 Task: Look for space in Ono, Japan from 11th June, 2023 to 15th June, 2023 for 2 adults in price range Rs.7000 to Rs.16000. Place can be private room with 1  bedroom having 2 beds and 1 bathroom. Property type can be house, flat, guest house, hotel. Booking option can be shelf check-in. Required host language is English.
Action: Mouse moved to (474, 129)
Screenshot: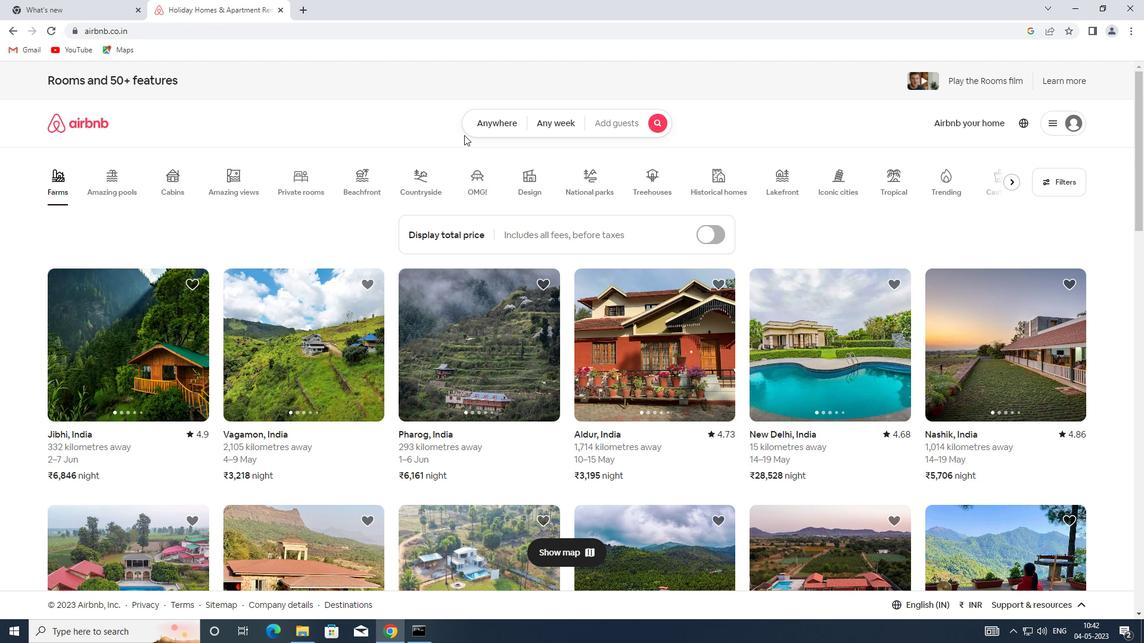 
Action: Mouse pressed left at (474, 129)
Screenshot: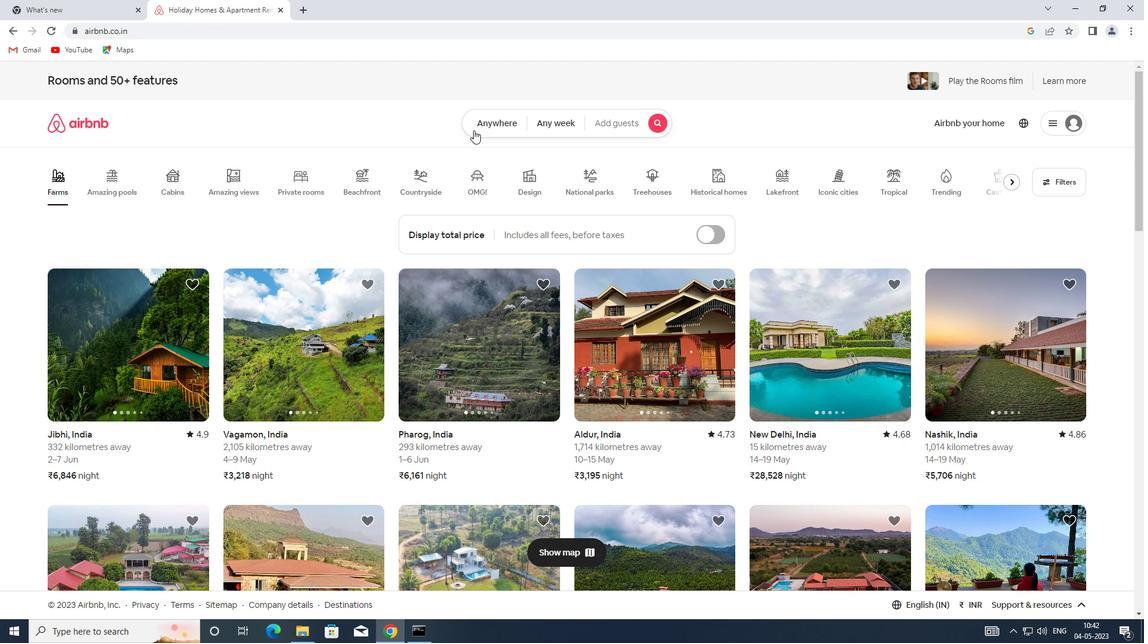 
Action: Mouse moved to (440, 167)
Screenshot: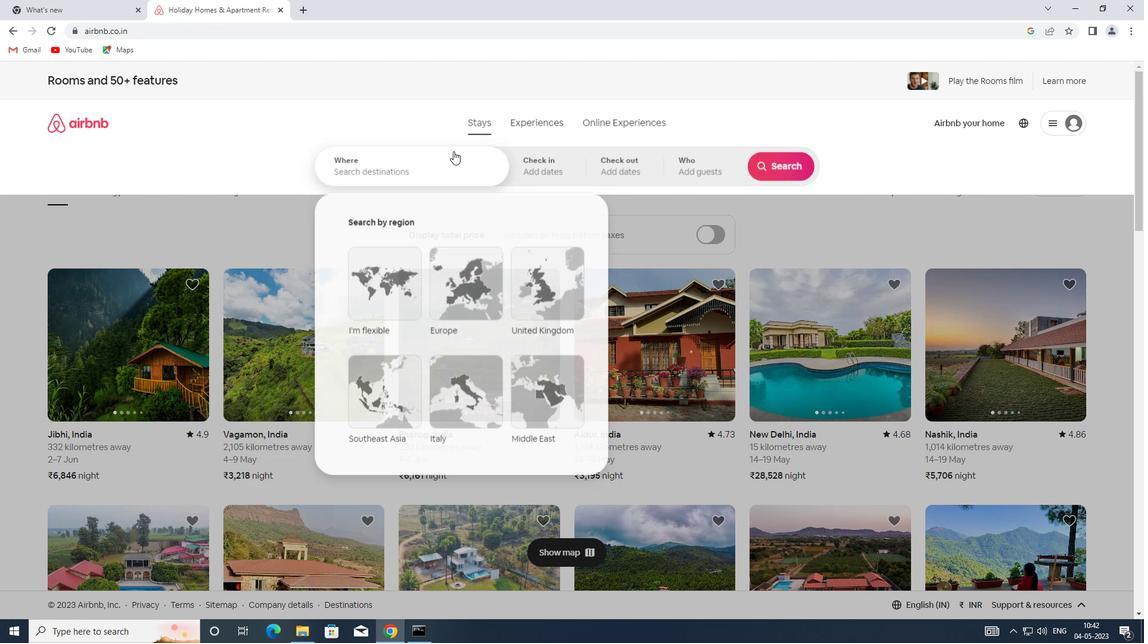 
Action: Mouse pressed left at (440, 167)
Screenshot: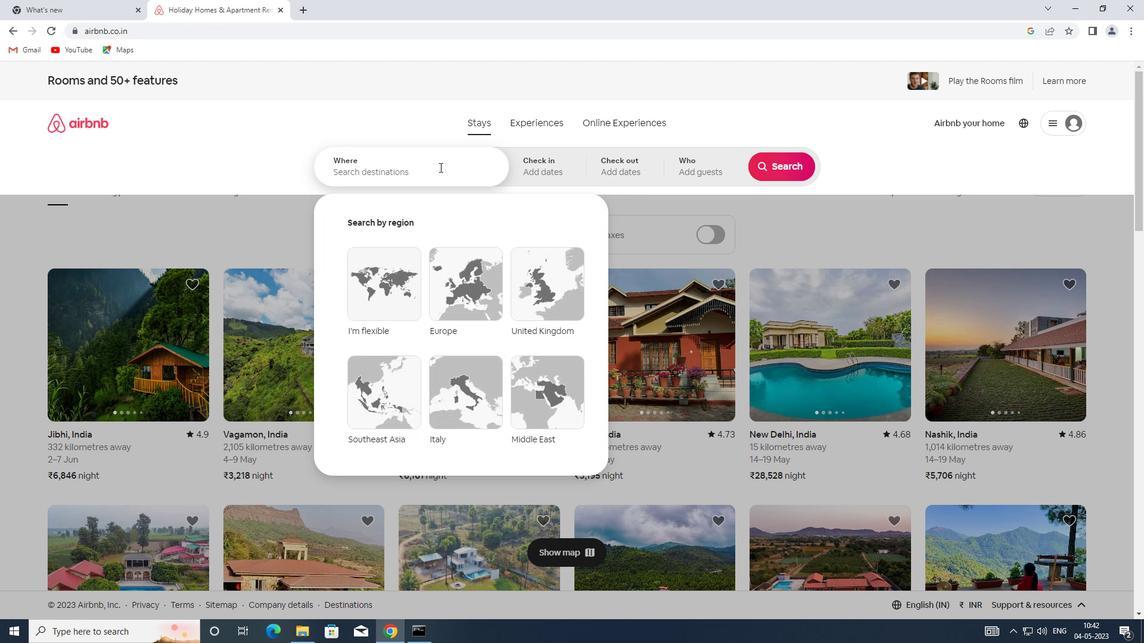 
Action: Key pressed <Key.shift>ONO,<Key.shift>JAPAN
Screenshot: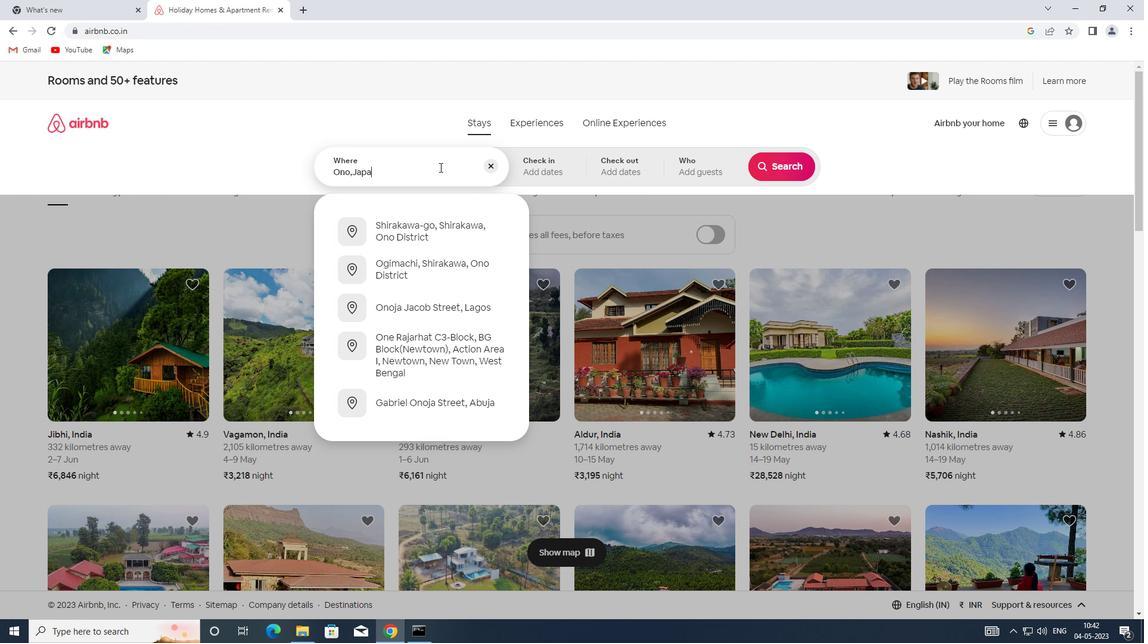 
Action: Mouse moved to (521, 160)
Screenshot: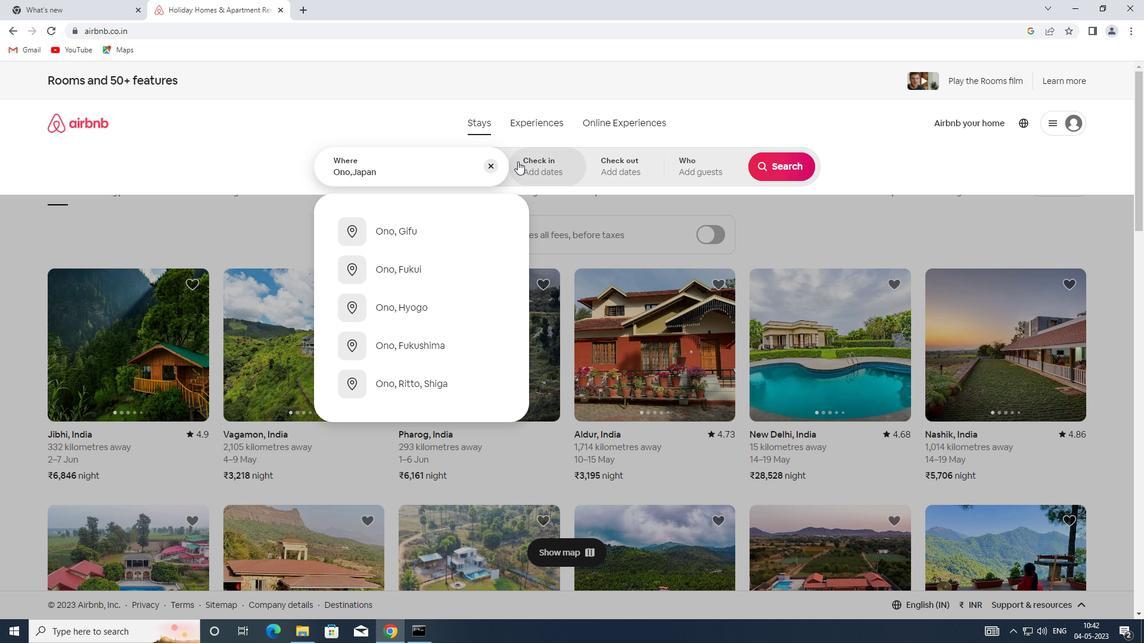 
Action: Mouse pressed left at (521, 160)
Screenshot: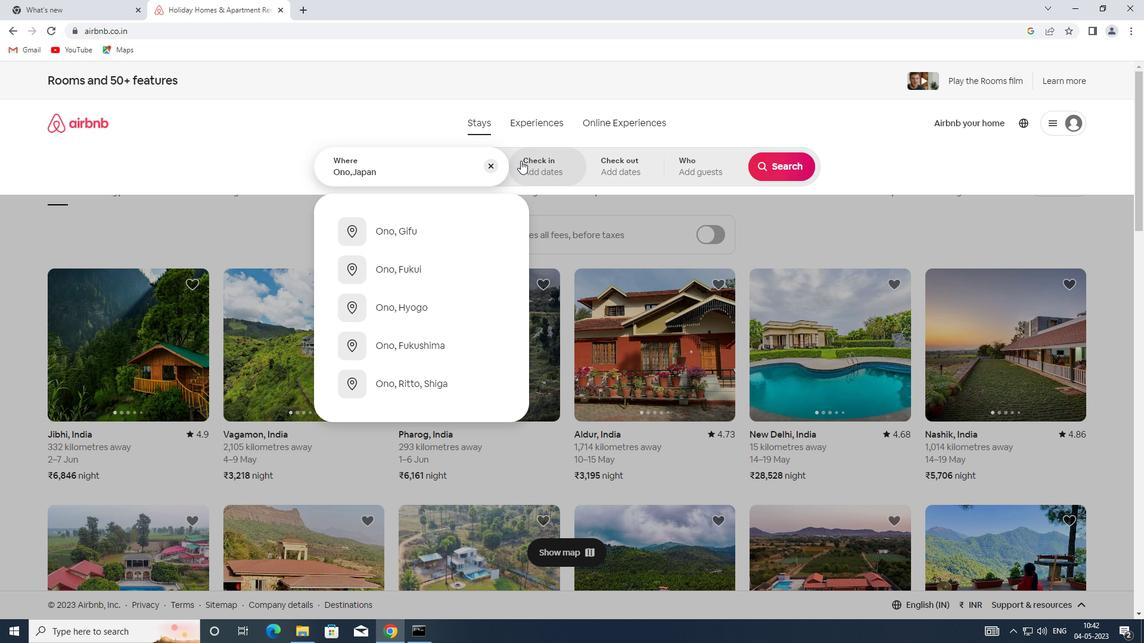 
Action: Mouse moved to (602, 369)
Screenshot: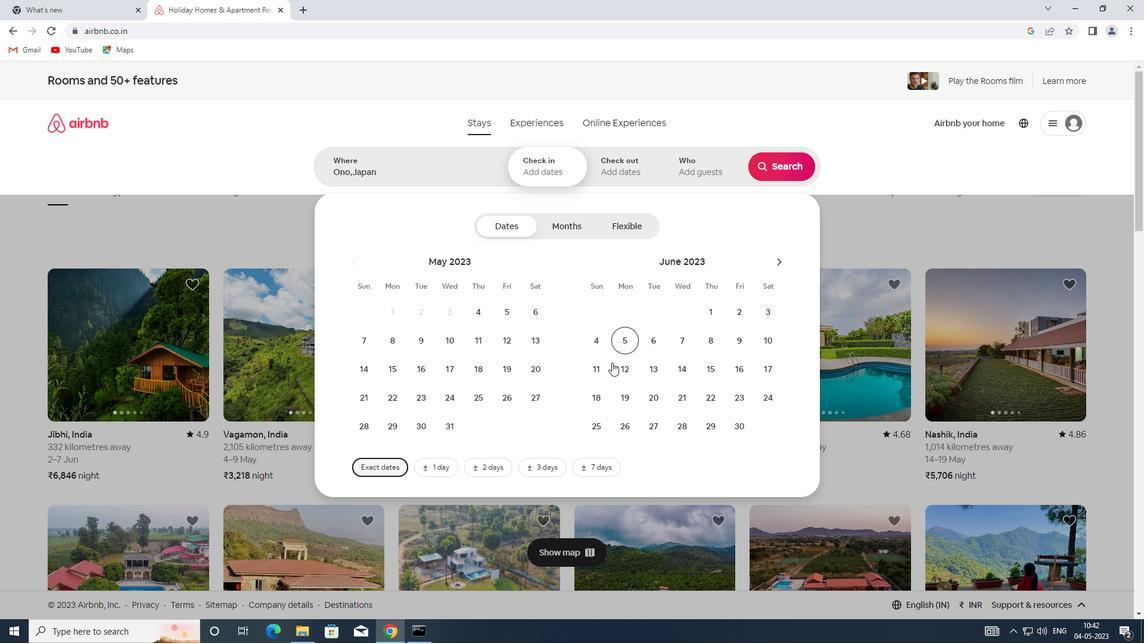 
Action: Mouse pressed left at (602, 369)
Screenshot: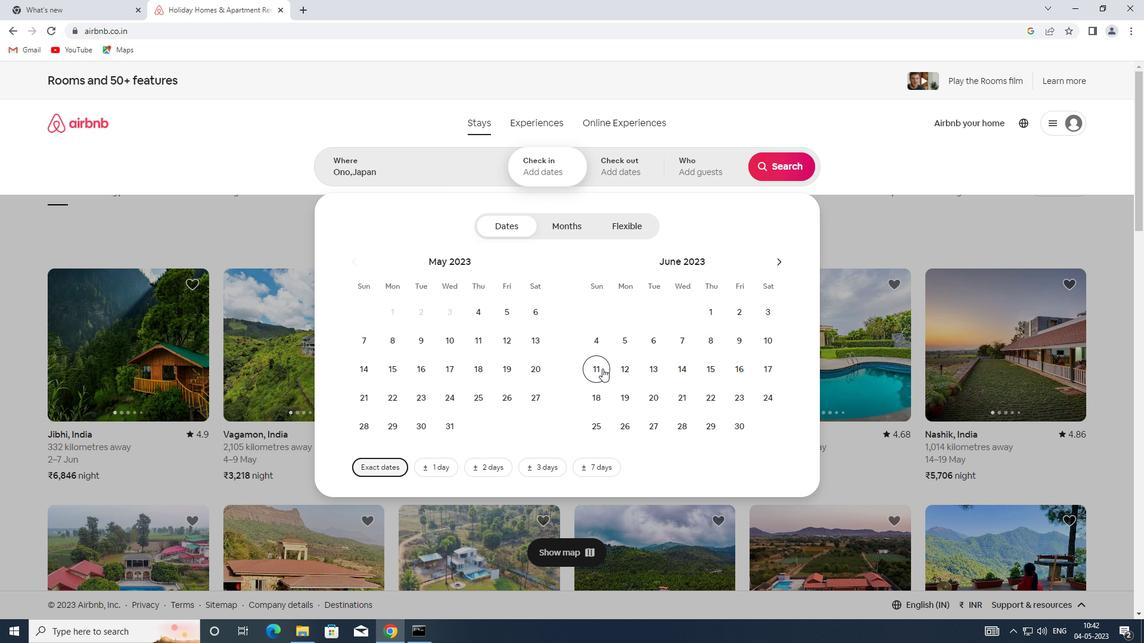 
Action: Mouse moved to (708, 363)
Screenshot: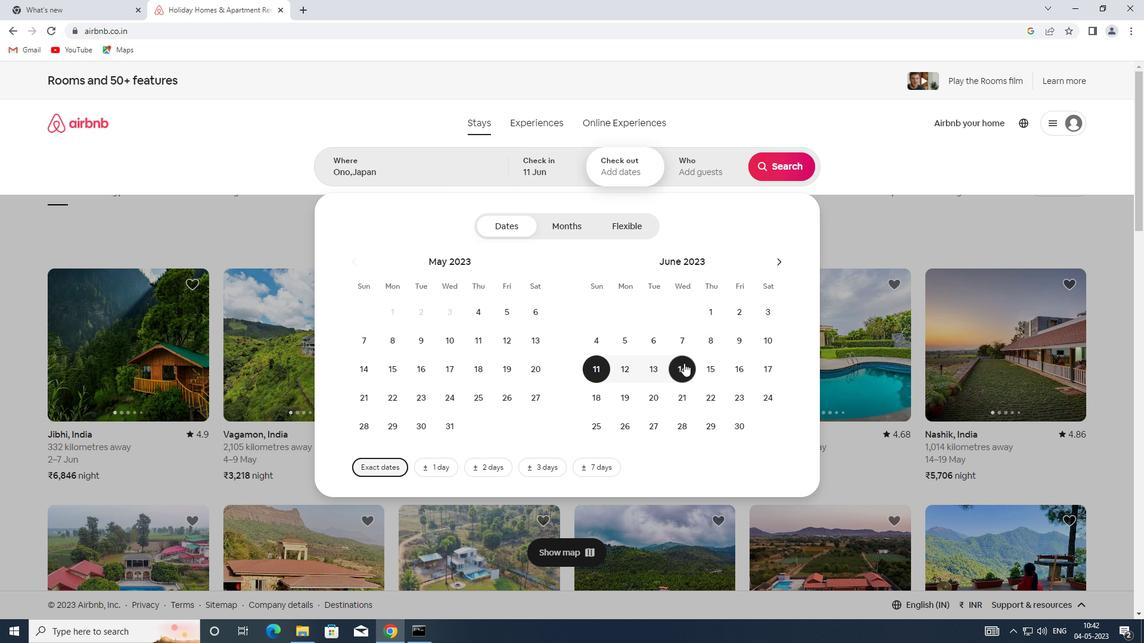 
Action: Mouse pressed left at (708, 363)
Screenshot: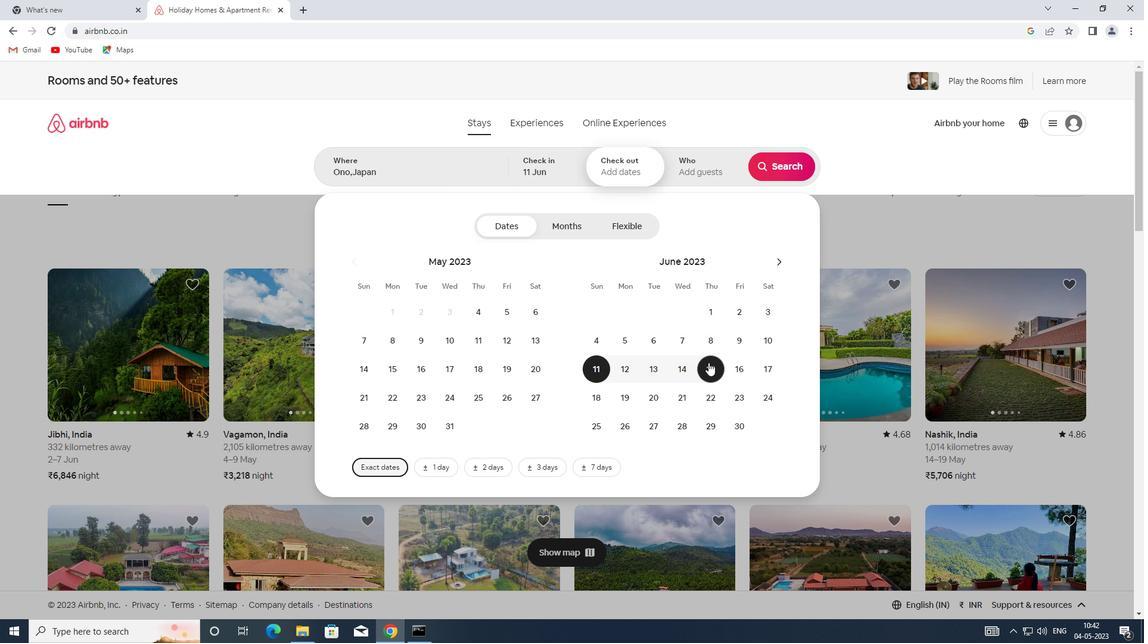 
Action: Mouse moved to (726, 179)
Screenshot: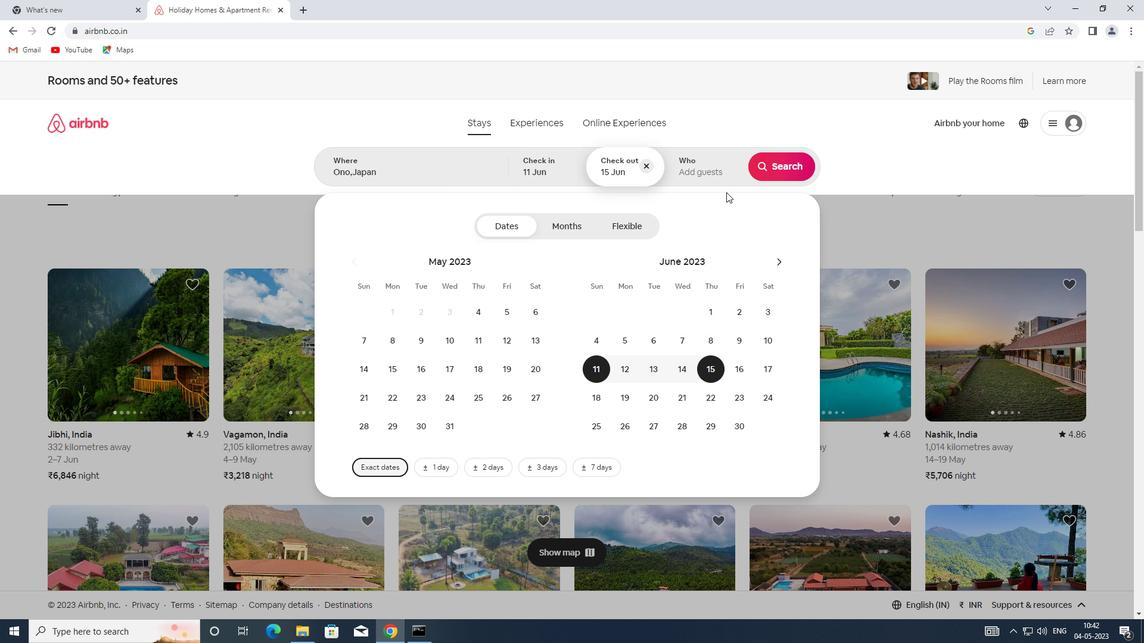 
Action: Mouse pressed left at (726, 179)
Screenshot: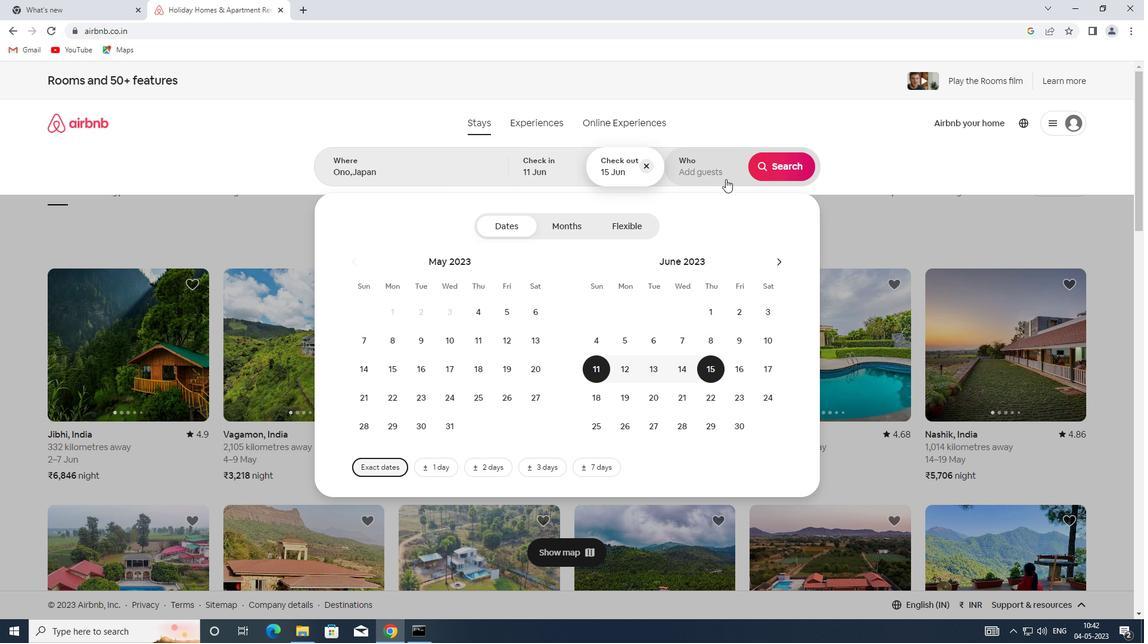 
Action: Mouse moved to (782, 233)
Screenshot: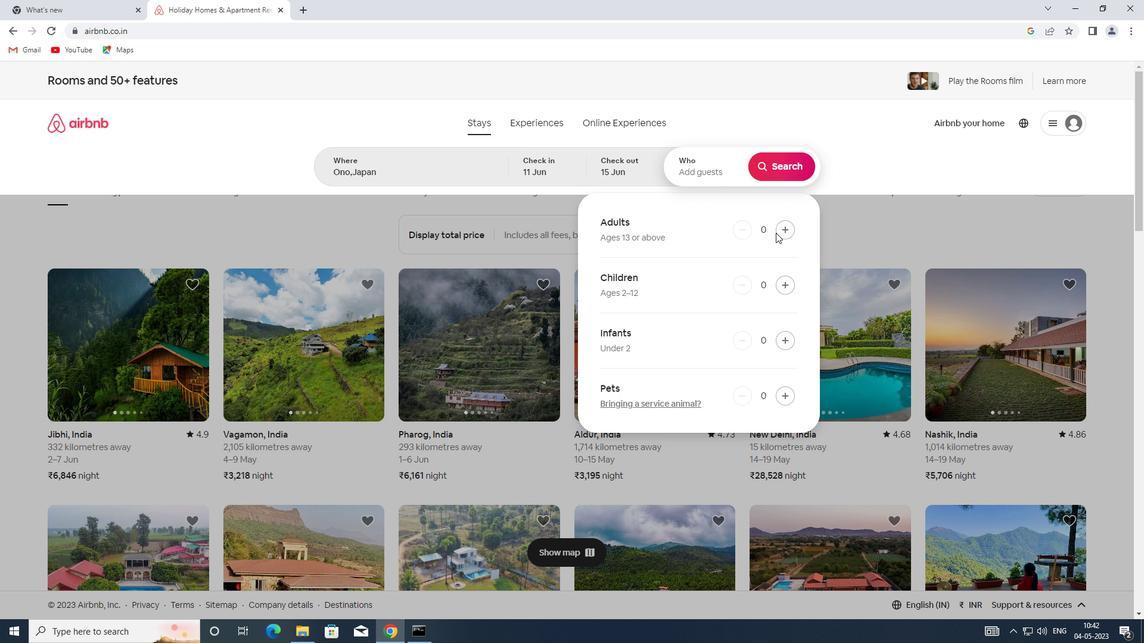
Action: Mouse pressed left at (782, 233)
Screenshot: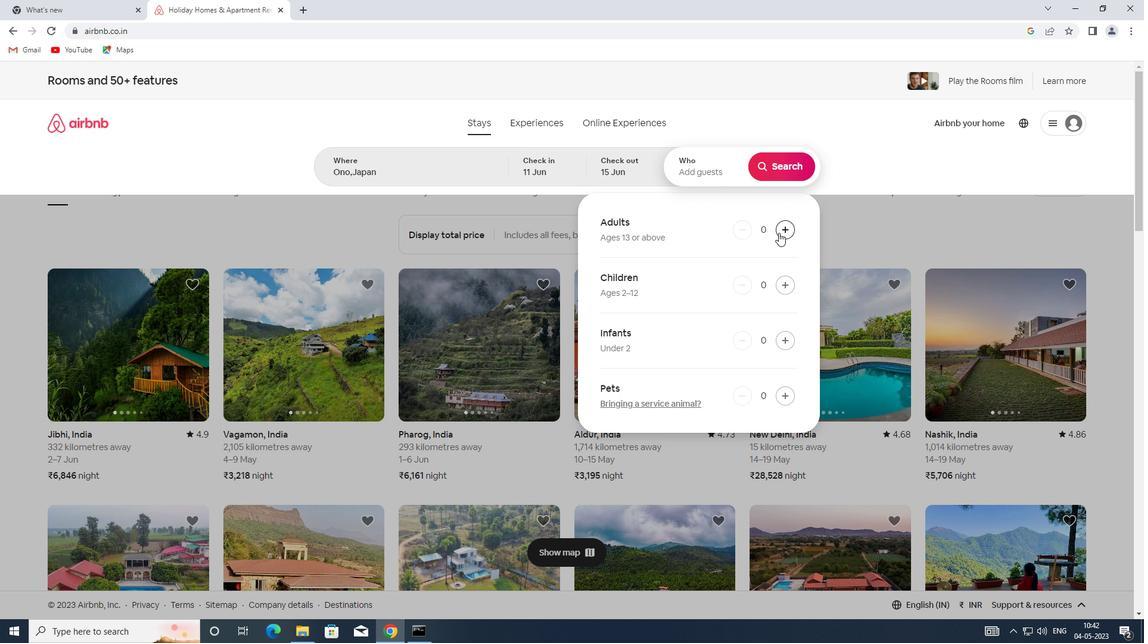
Action: Mouse pressed left at (782, 233)
Screenshot: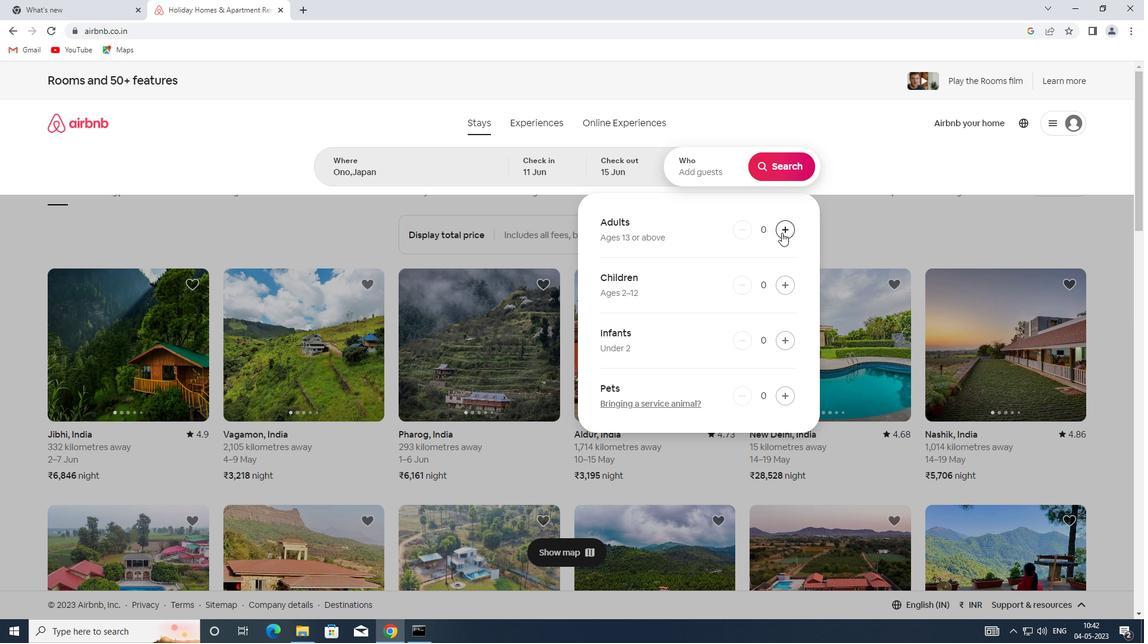 
Action: Mouse moved to (791, 170)
Screenshot: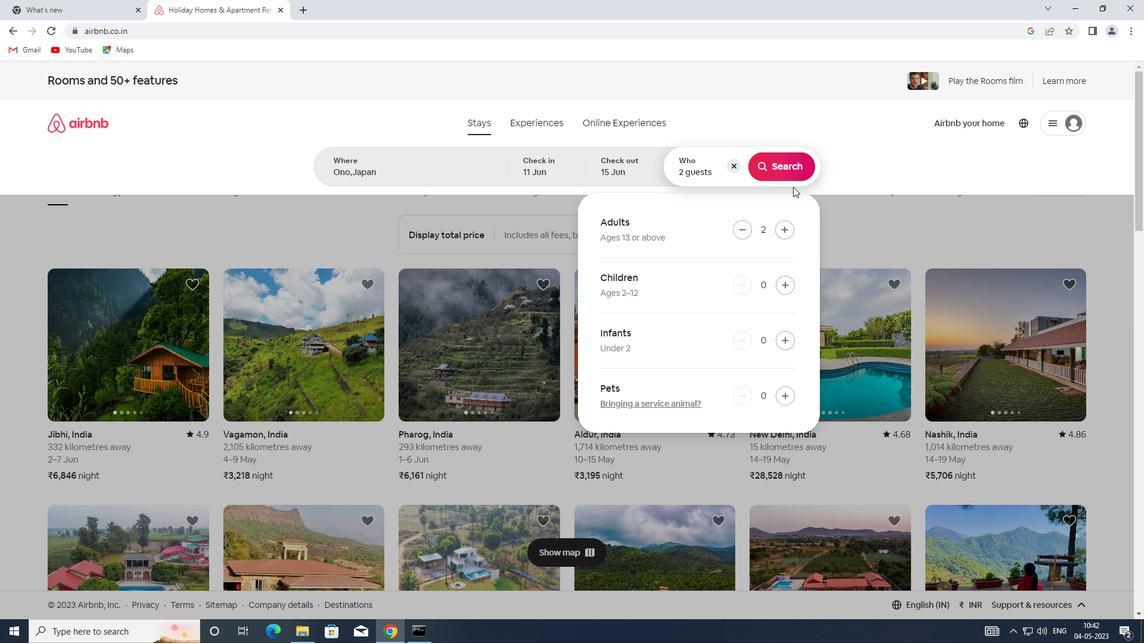 
Action: Mouse pressed left at (791, 170)
Screenshot: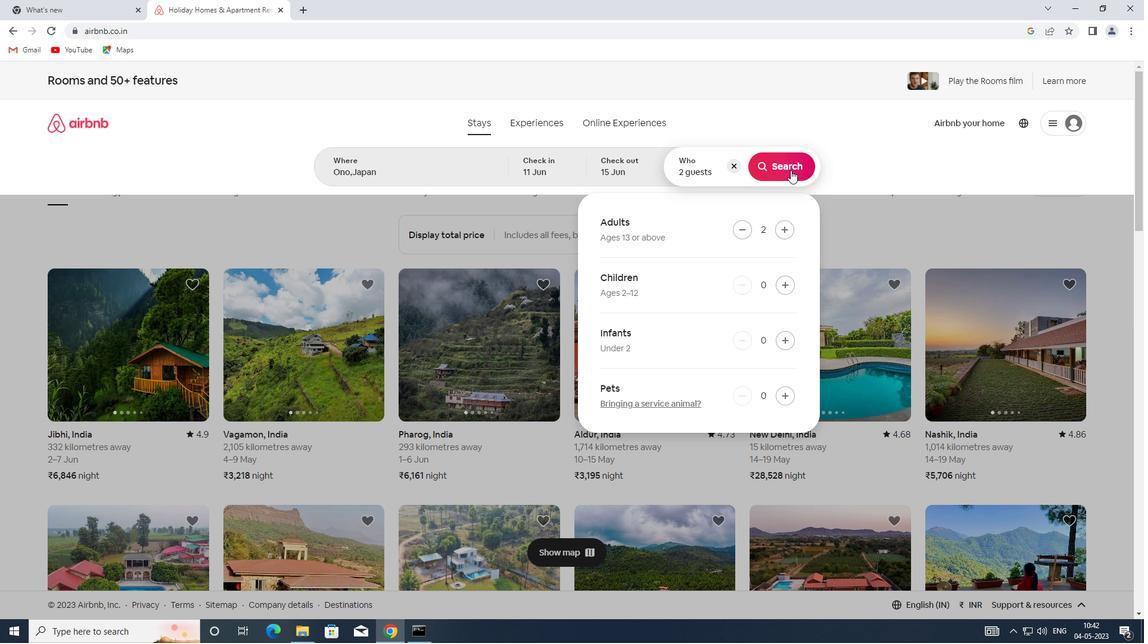 
Action: Mouse moved to (1100, 129)
Screenshot: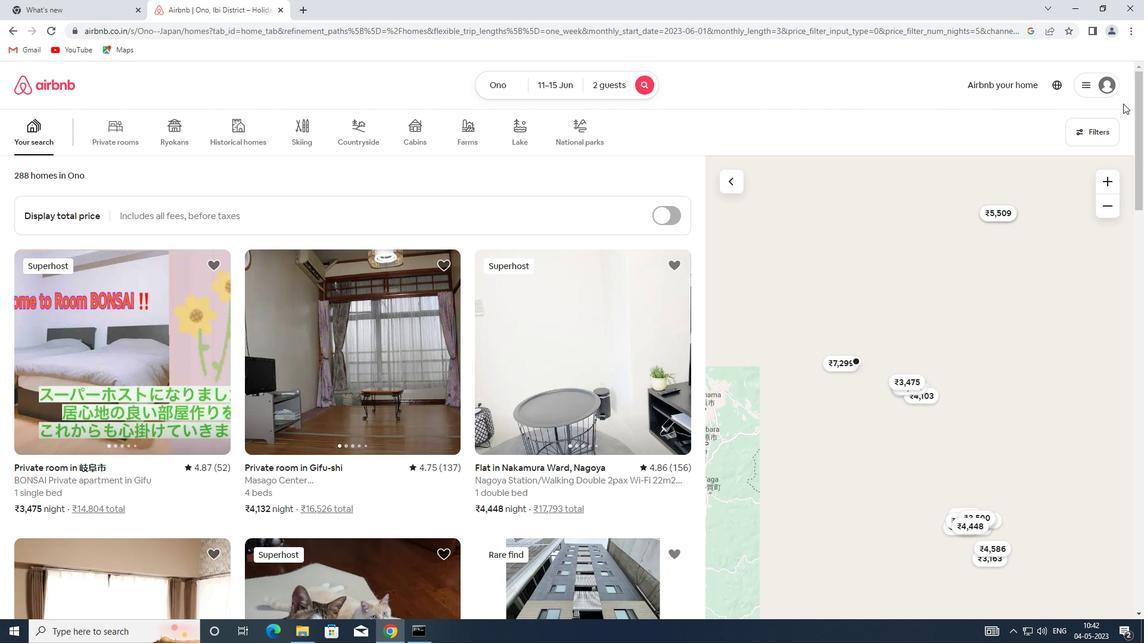 
Action: Mouse pressed left at (1100, 129)
Screenshot: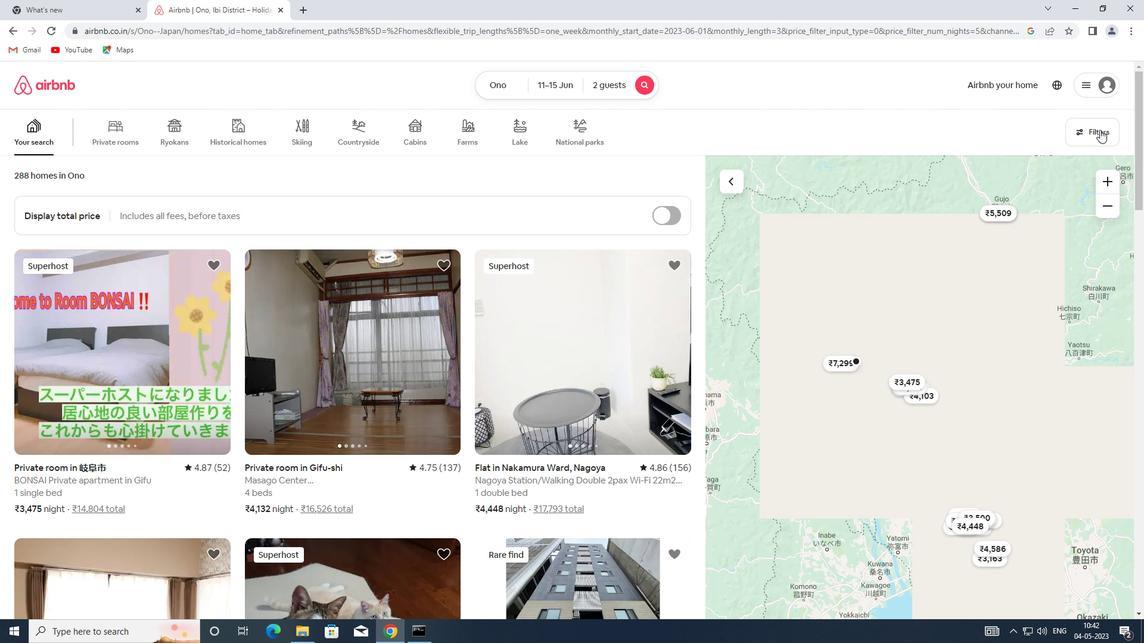 
Action: Mouse moved to (419, 287)
Screenshot: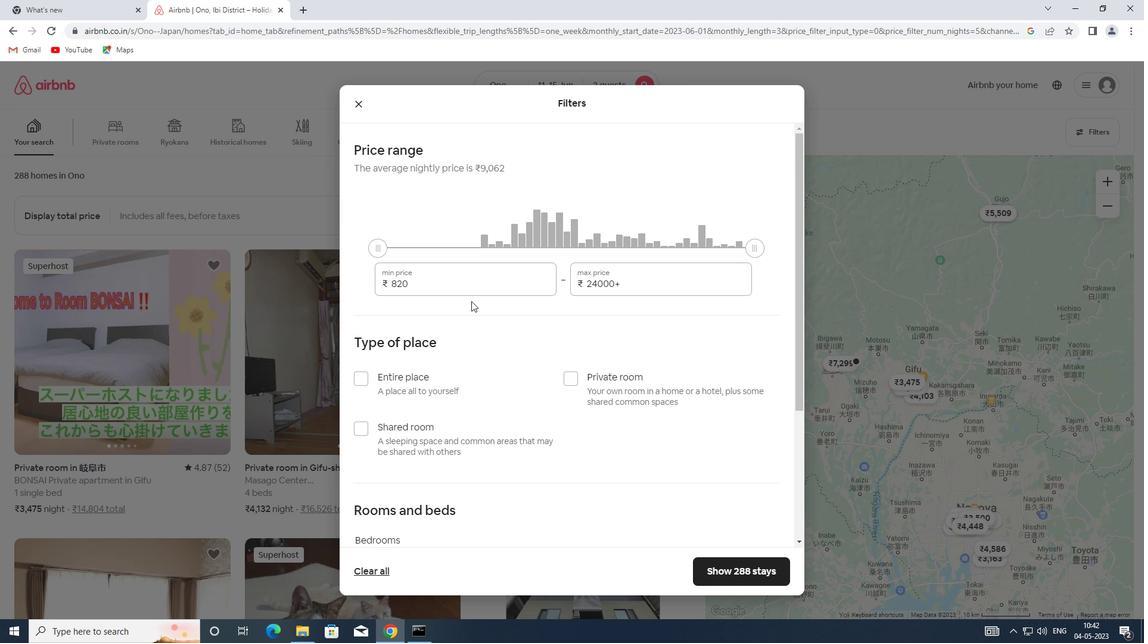 
Action: Mouse pressed left at (419, 287)
Screenshot: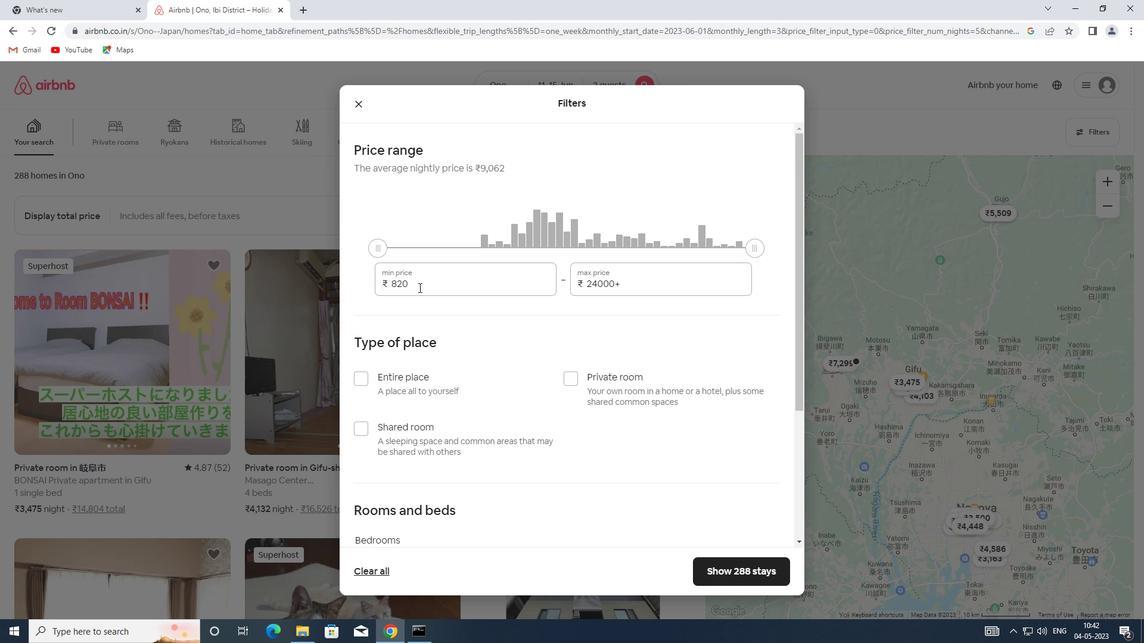 
Action: Mouse moved to (342, 284)
Screenshot: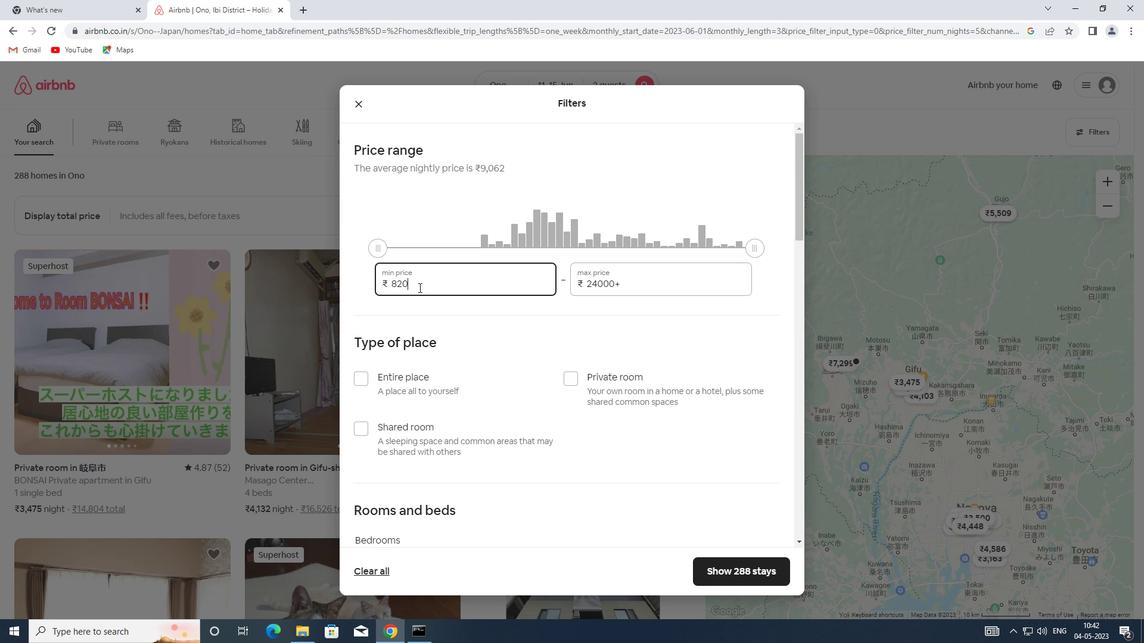 
Action: Key pressed 7000
Screenshot: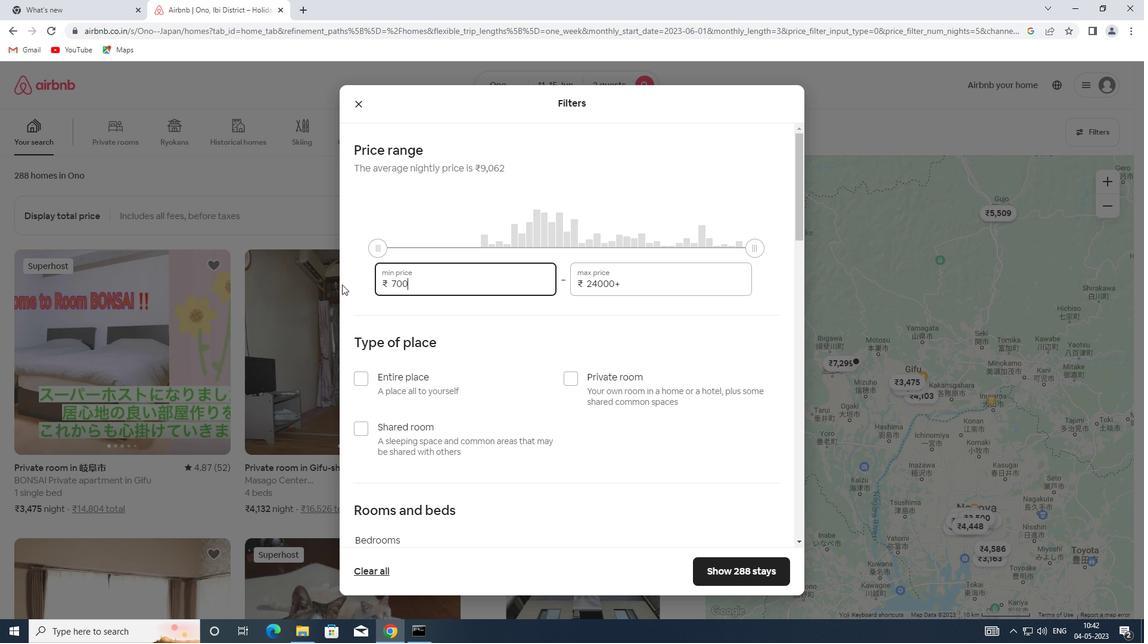 
Action: Mouse moved to (631, 282)
Screenshot: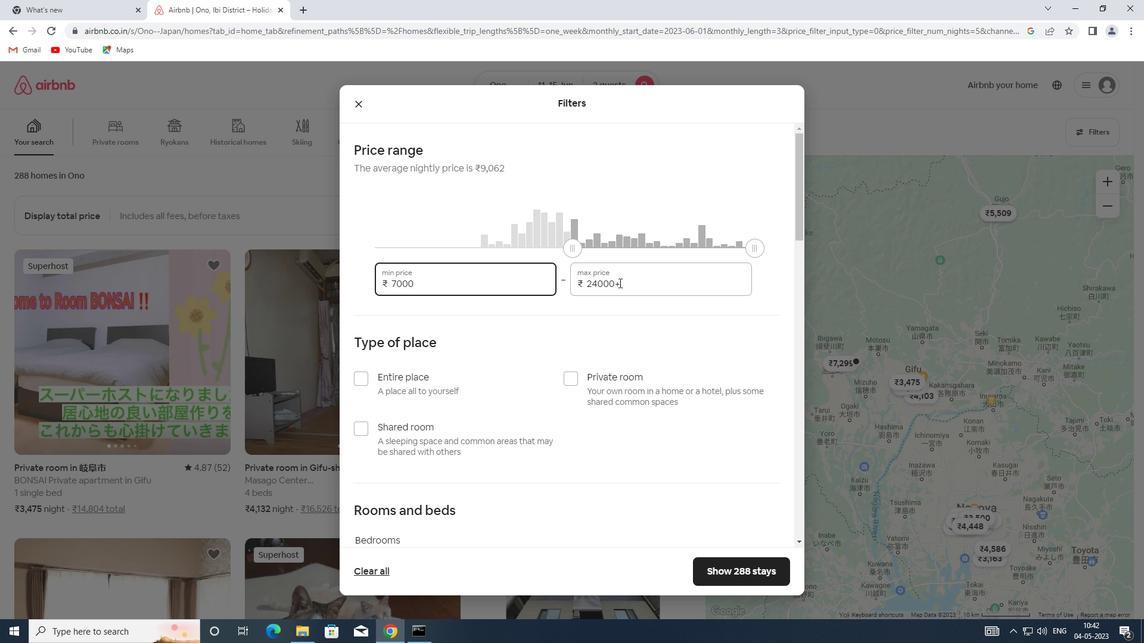 
Action: Mouse pressed left at (631, 282)
Screenshot: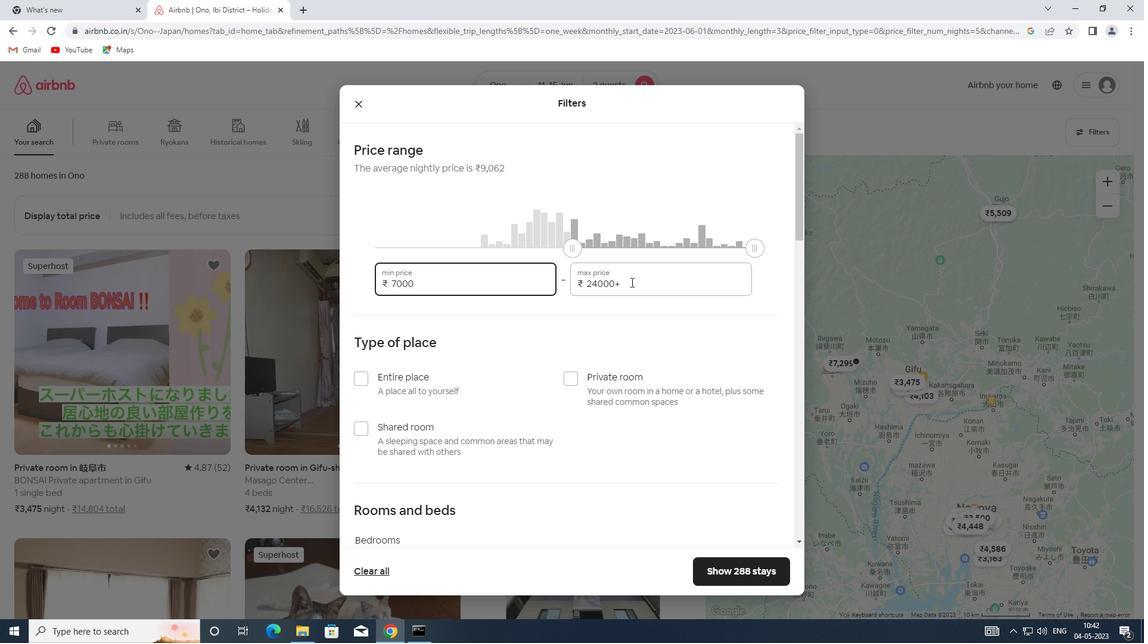 
Action: Mouse moved to (575, 286)
Screenshot: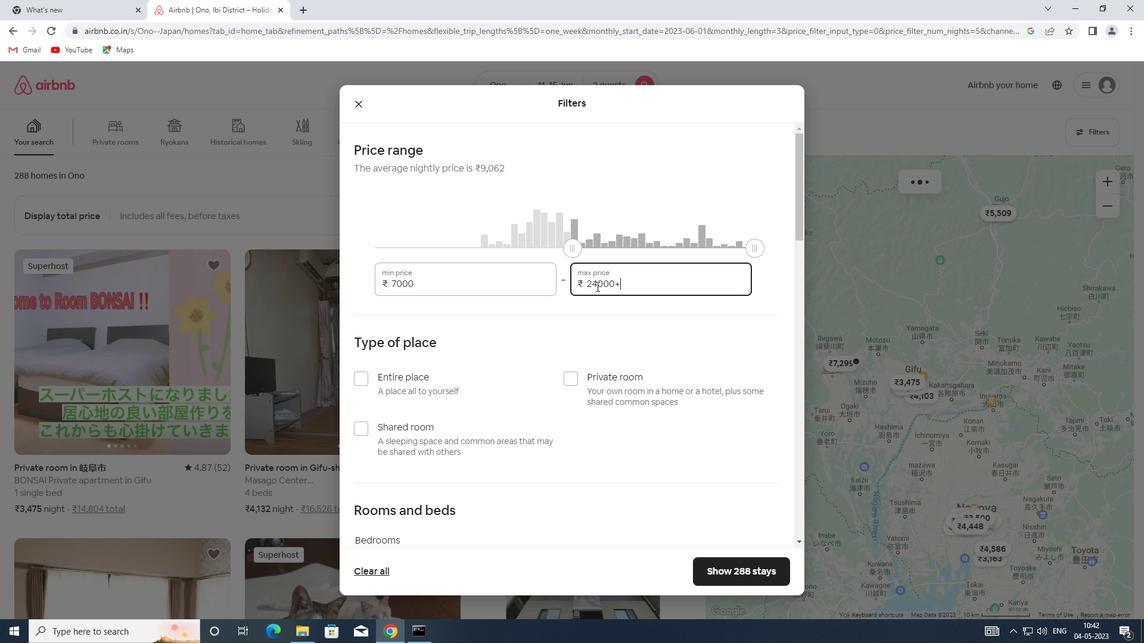 
Action: Key pressed 16
Screenshot: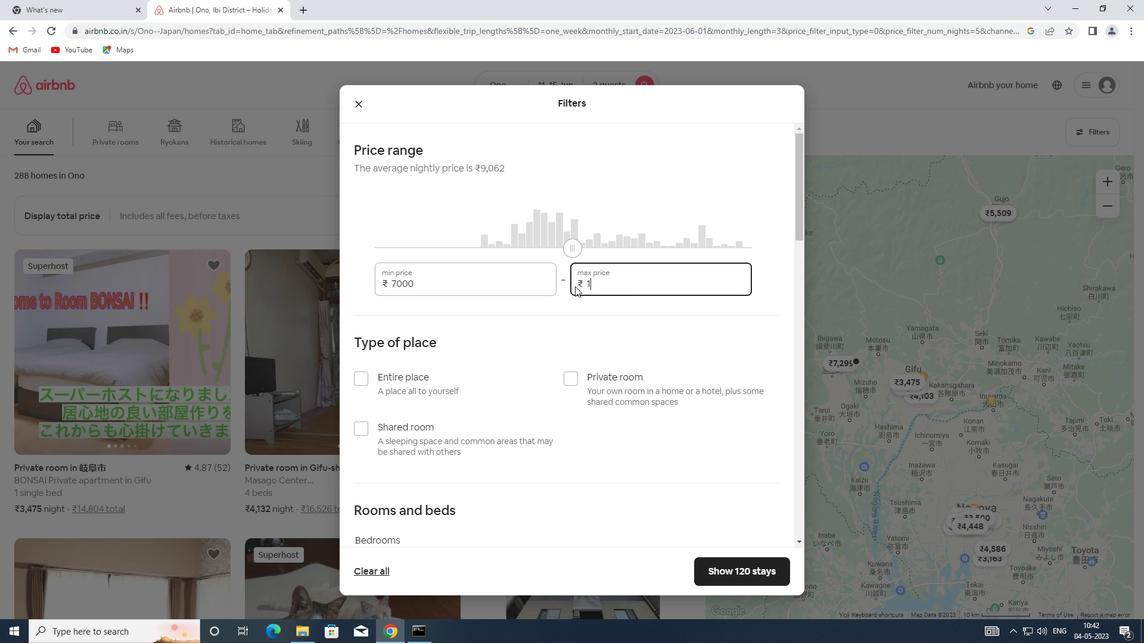 
Action: Mouse moved to (571, 287)
Screenshot: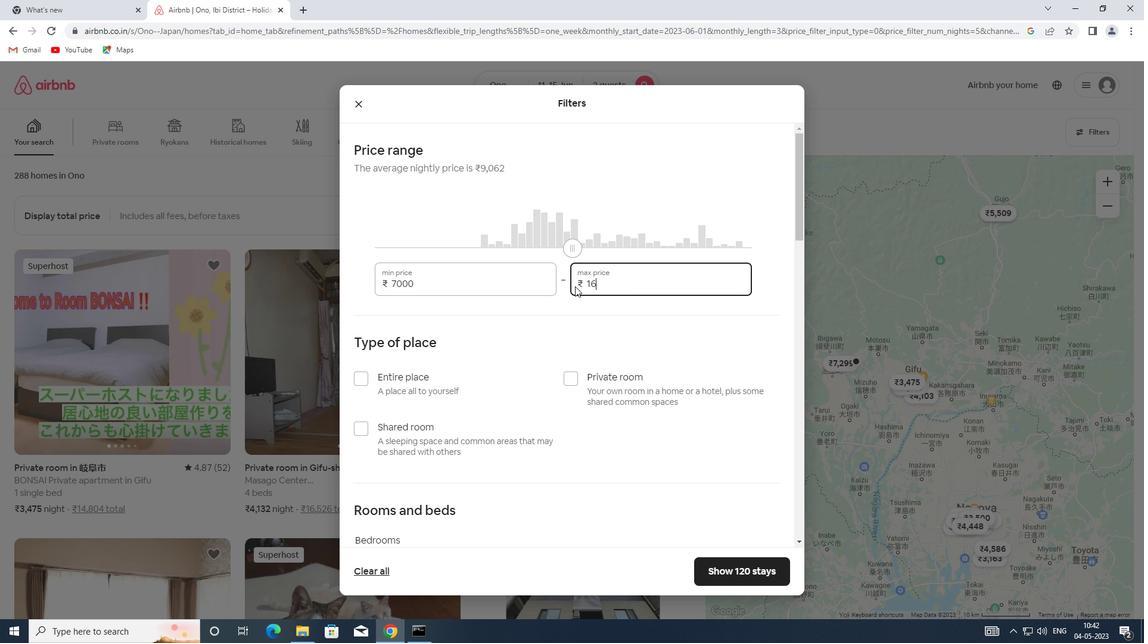
Action: Key pressed 000
Screenshot: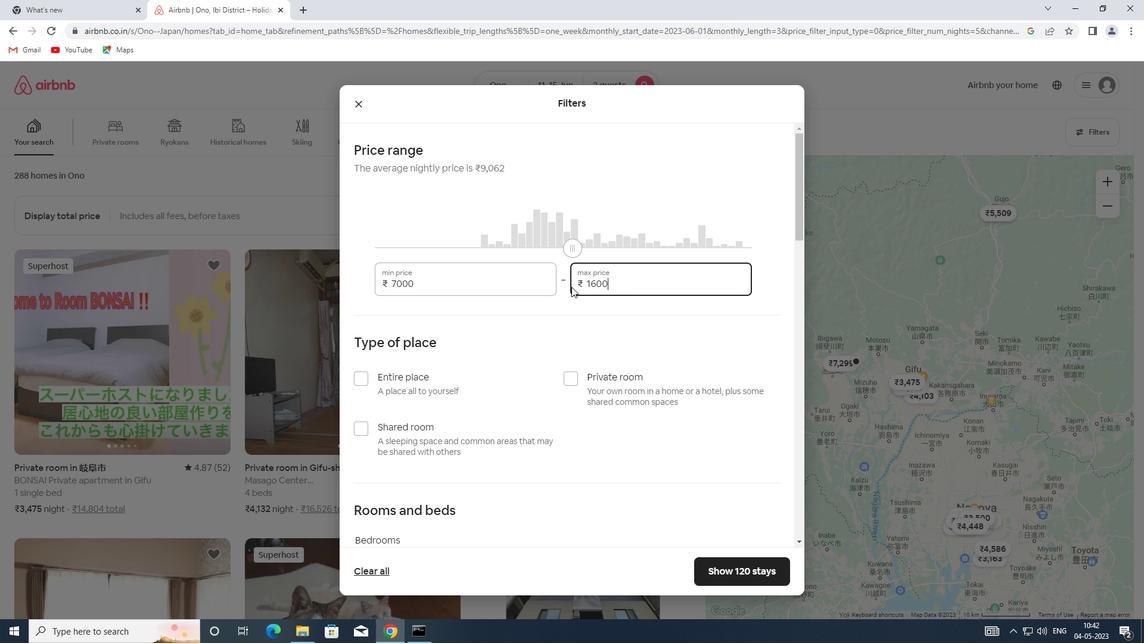 
Action: Mouse moved to (575, 380)
Screenshot: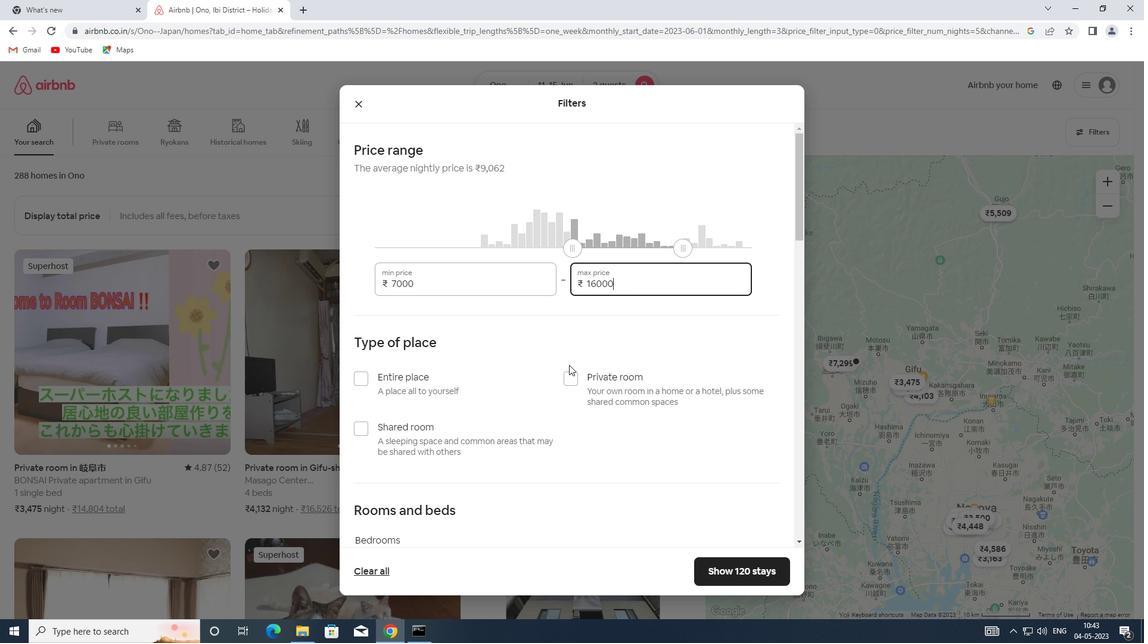 
Action: Mouse pressed left at (575, 380)
Screenshot: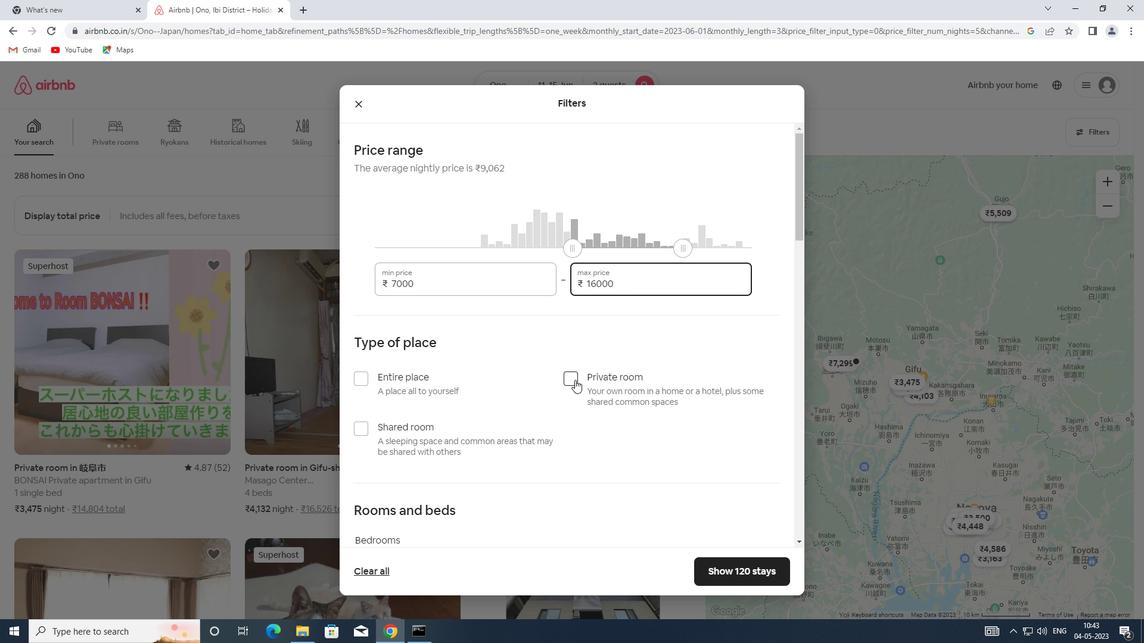 
Action: Mouse scrolled (575, 379) with delta (0, 0)
Screenshot: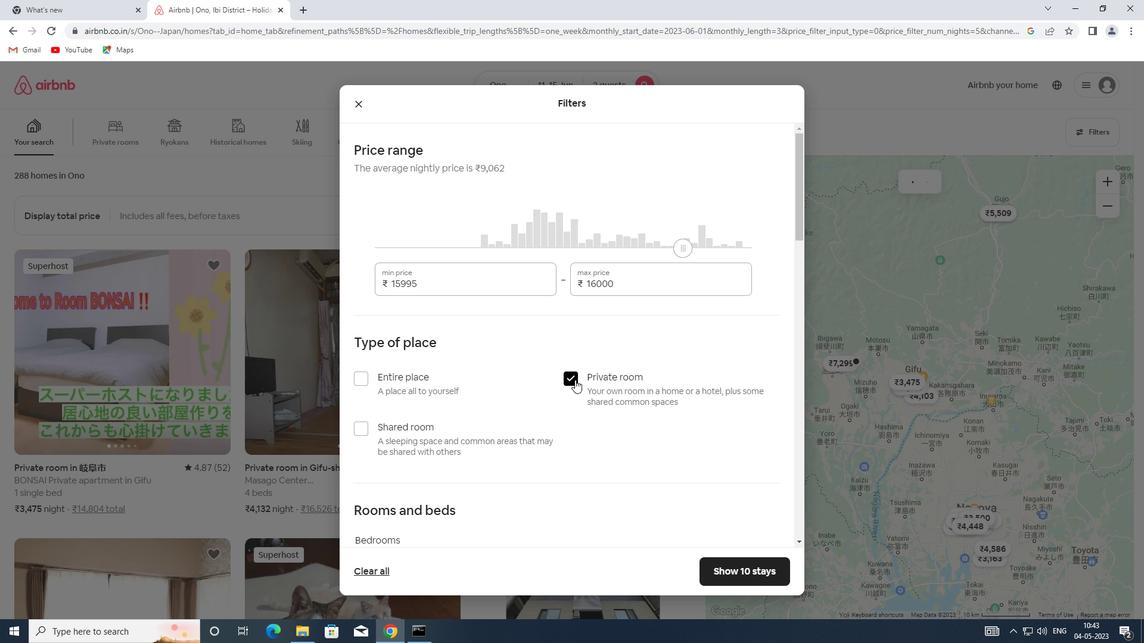 
Action: Mouse scrolled (575, 379) with delta (0, 0)
Screenshot: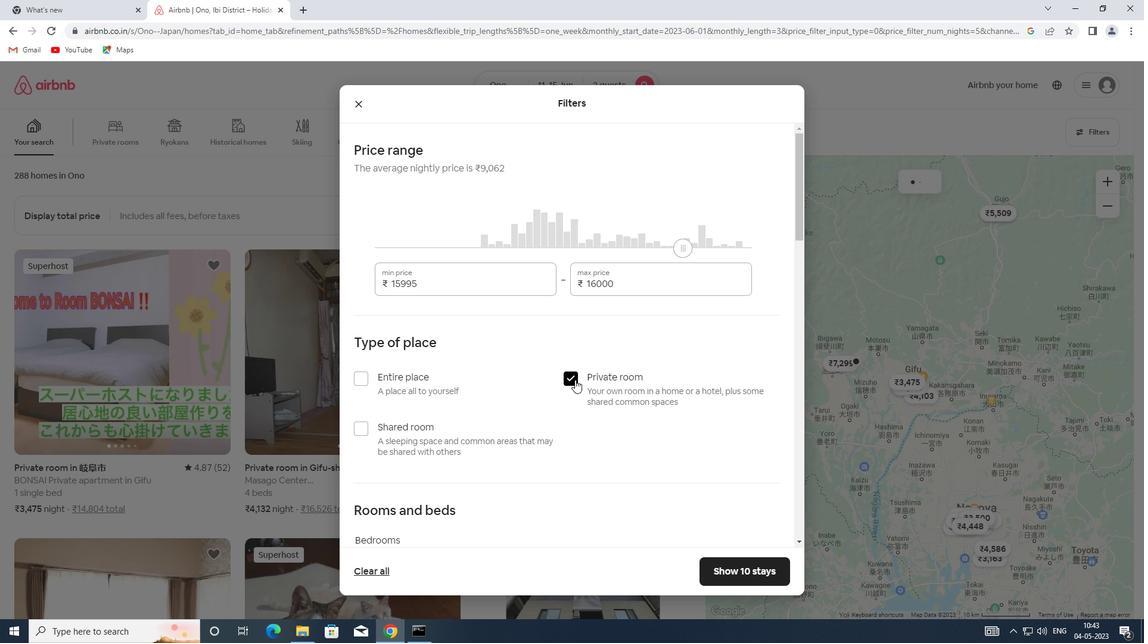 
Action: Mouse scrolled (575, 379) with delta (0, 0)
Screenshot: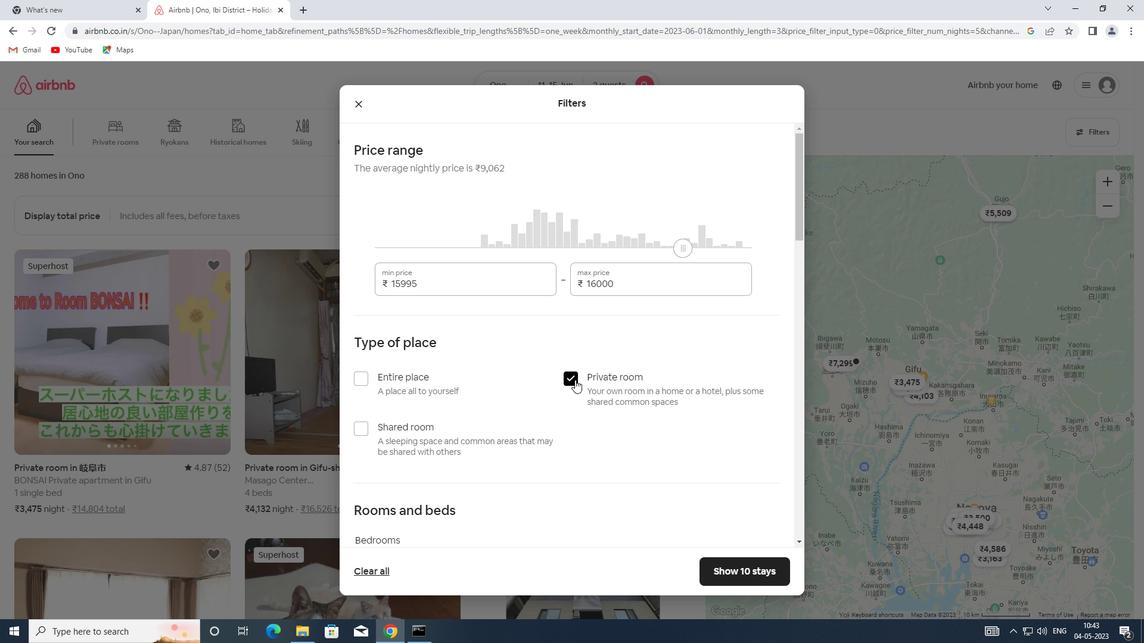 
Action: Mouse scrolled (575, 379) with delta (0, 0)
Screenshot: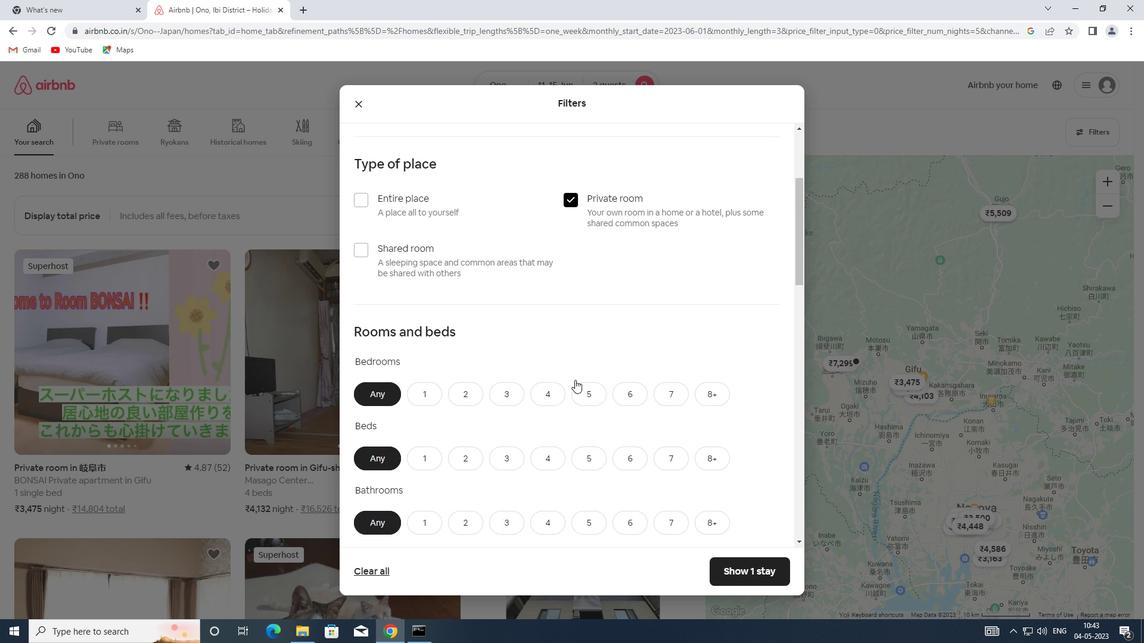 
Action: Mouse scrolled (575, 379) with delta (0, 0)
Screenshot: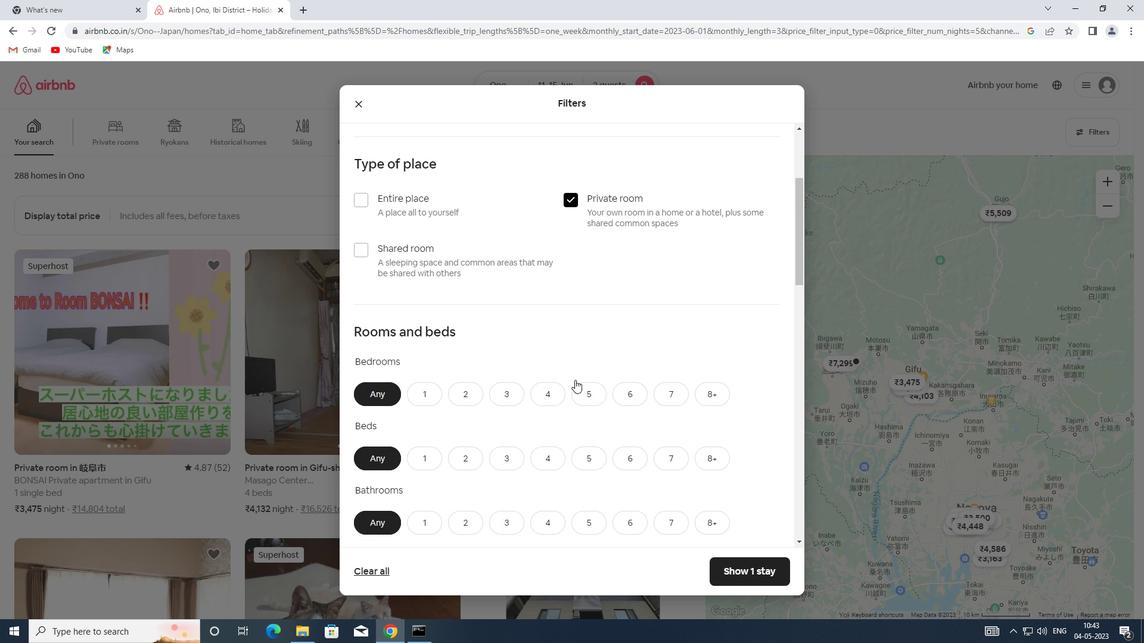 
Action: Mouse scrolled (575, 379) with delta (0, 0)
Screenshot: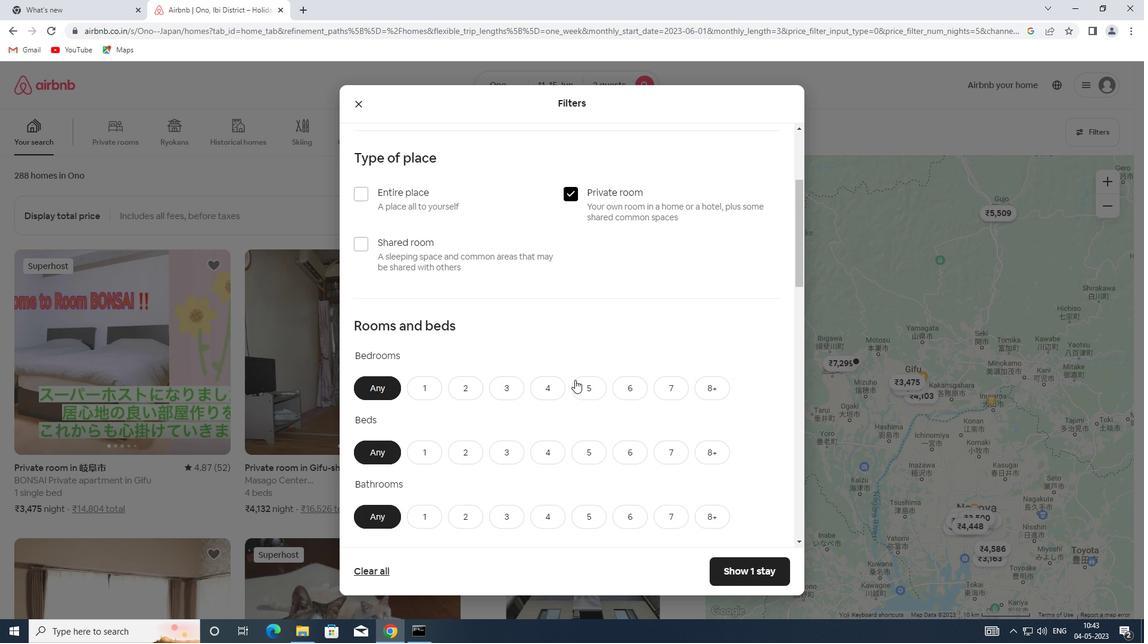 
Action: Mouse moved to (428, 215)
Screenshot: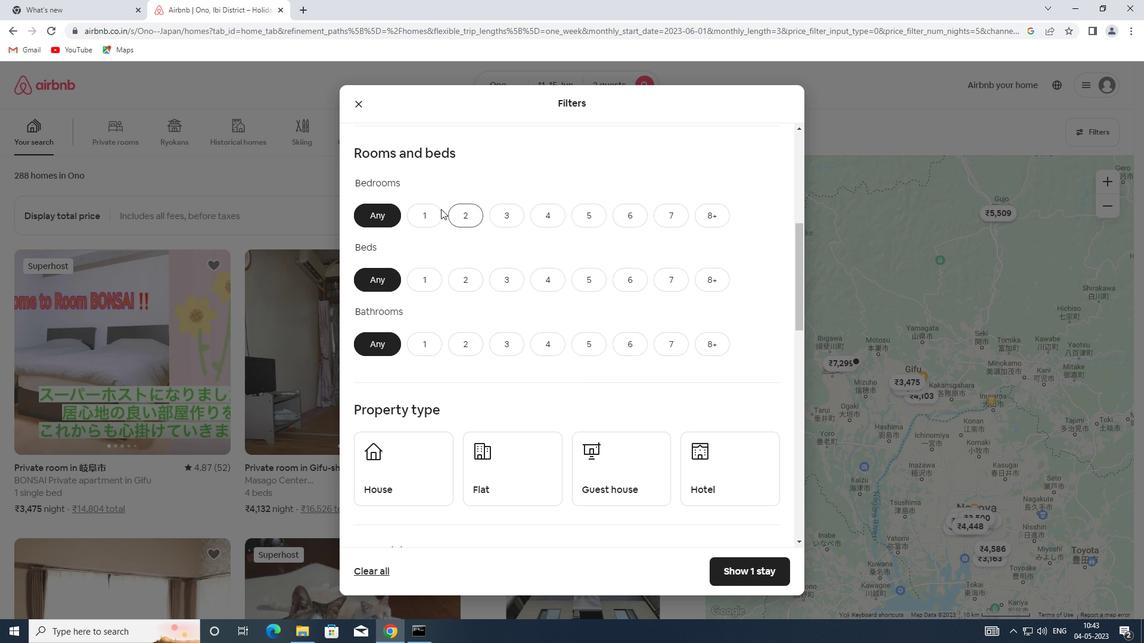 
Action: Mouse pressed left at (428, 215)
Screenshot: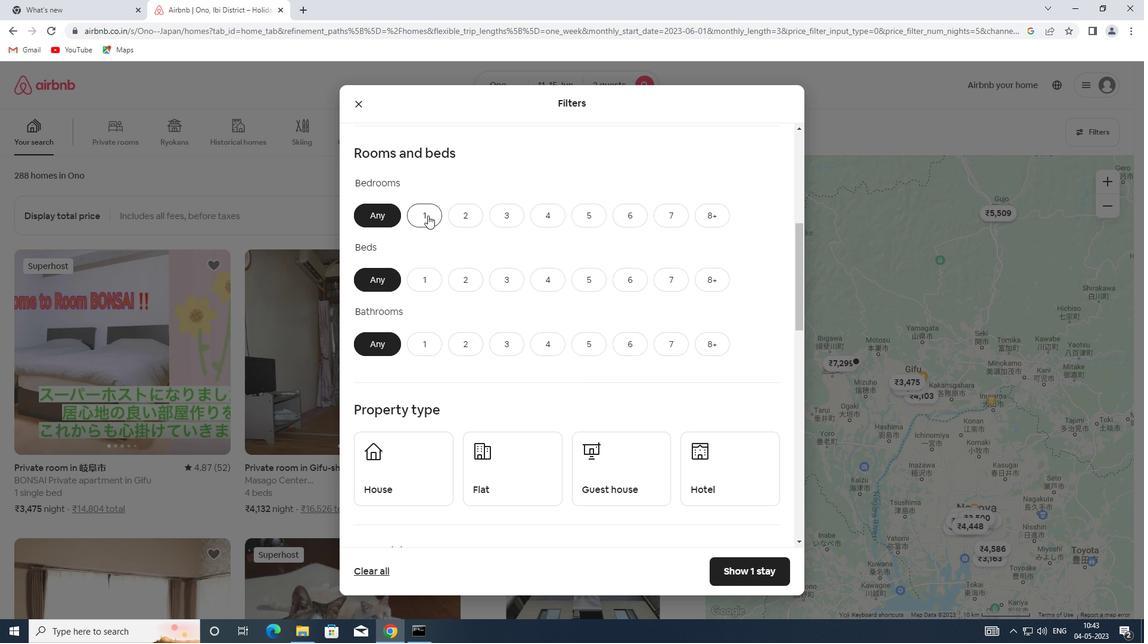 
Action: Mouse moved to (462, 285)
Screenshot: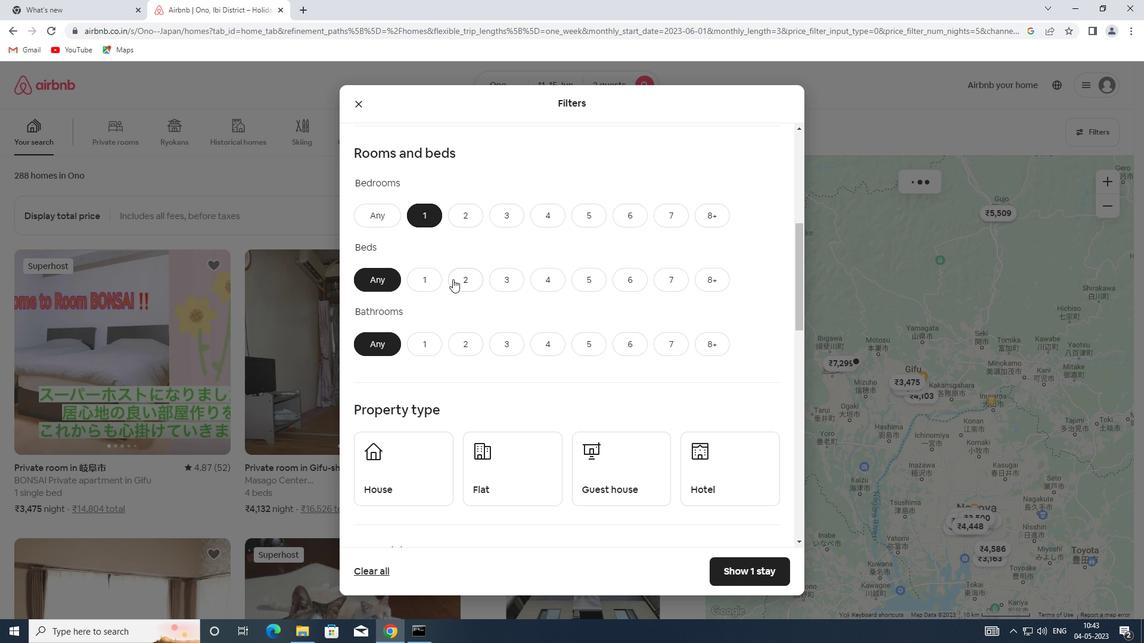 
Action: Mouse pressed left at (462, 285)
Screenshot: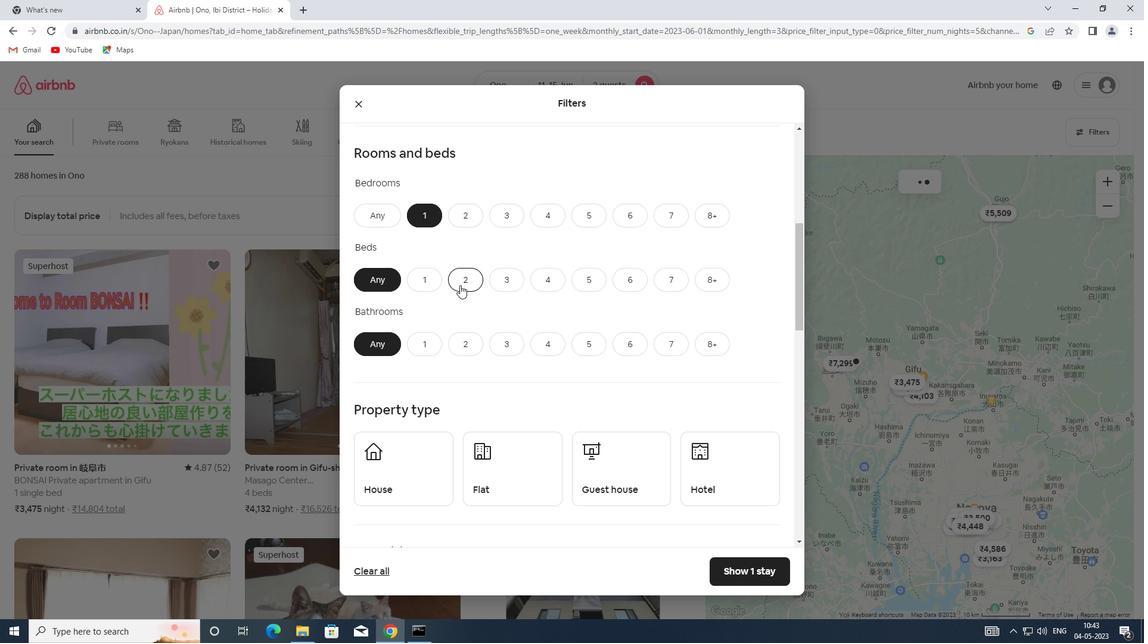 
Action: Mouse moved to (429, 347)
Screenshot: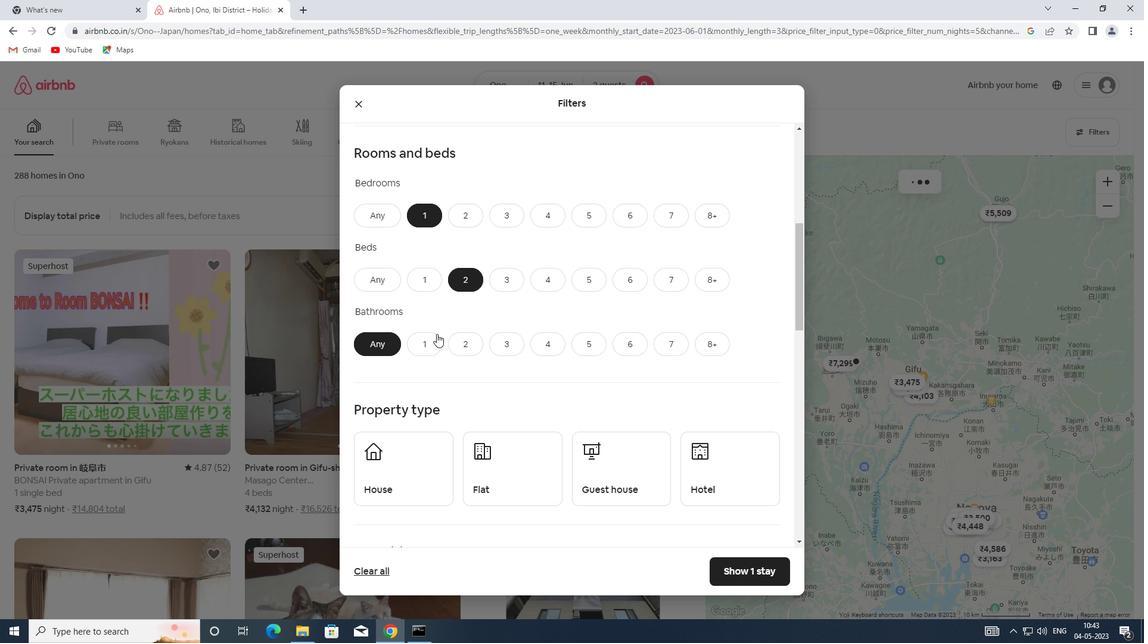 
Action: Mouse pressed left at (429, 347)
Screenshot: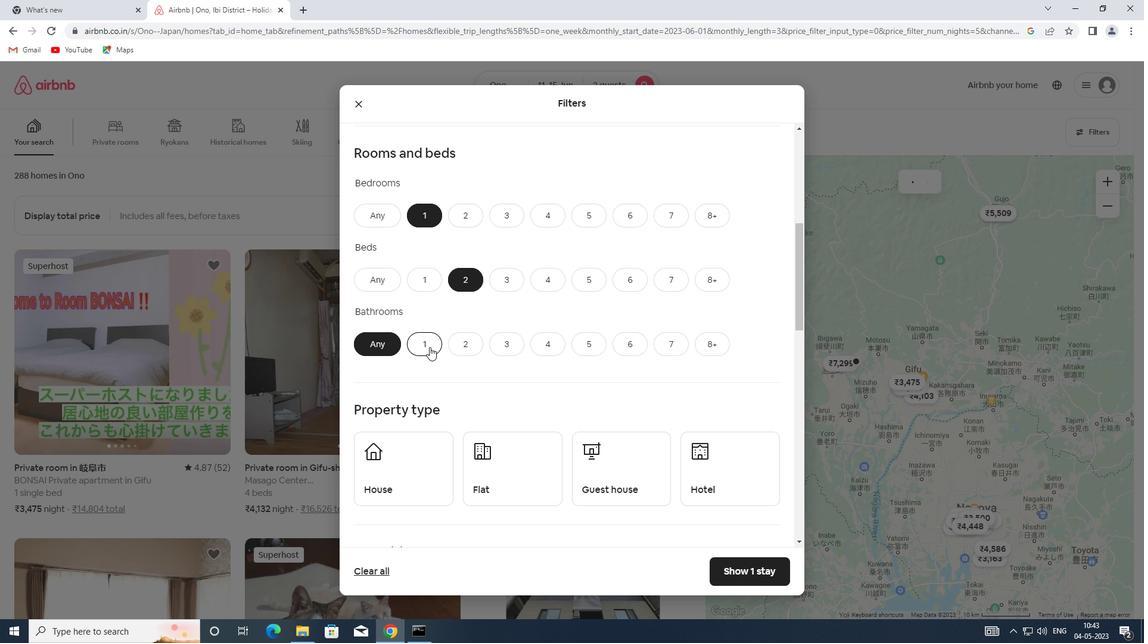 
Action: Mouse scrolled (429, 347) with delta (0, 0)
Screenshot: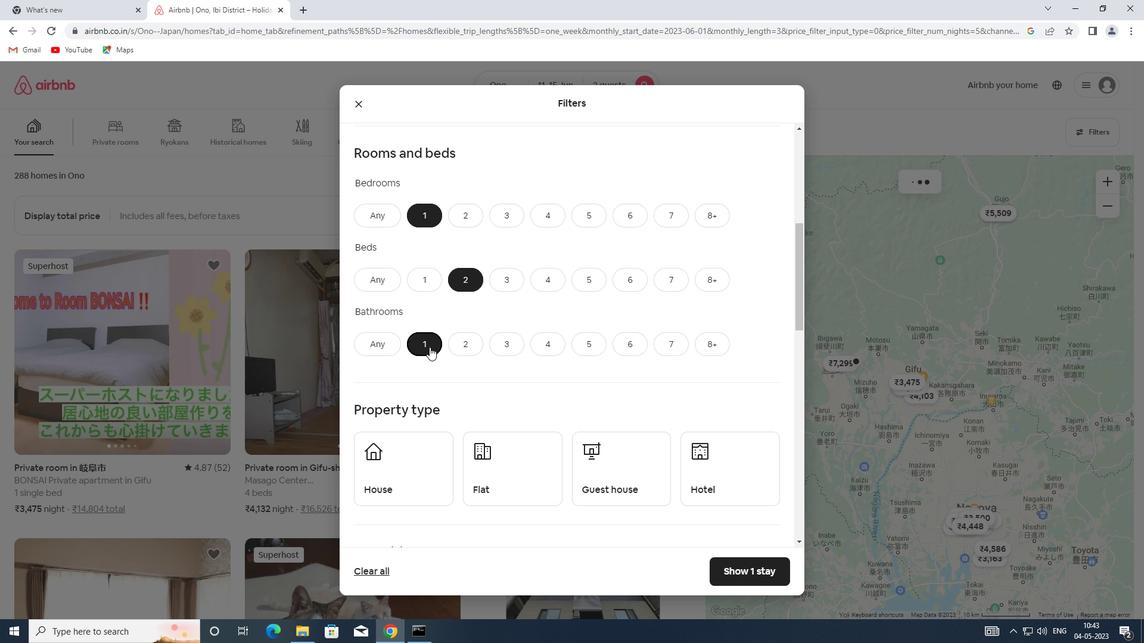 
Action: Mouse scrolled (429, 347) with delta (0, 0)
Screenshot: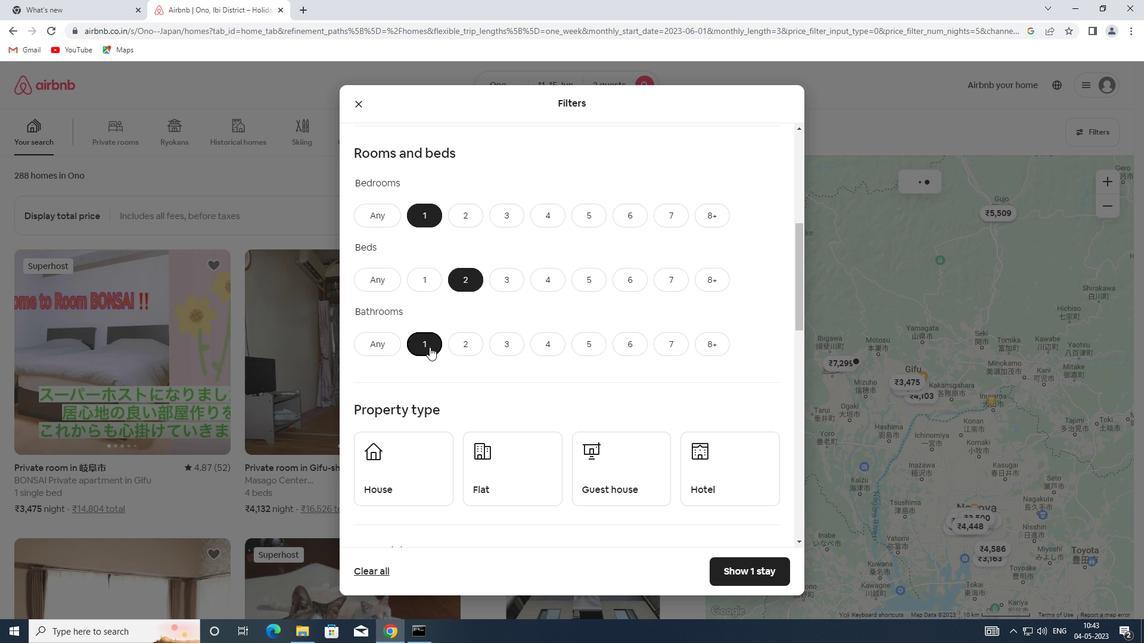 
Action: Mouse scrolled (429, 347) with delta (0, 0)
Screenshot: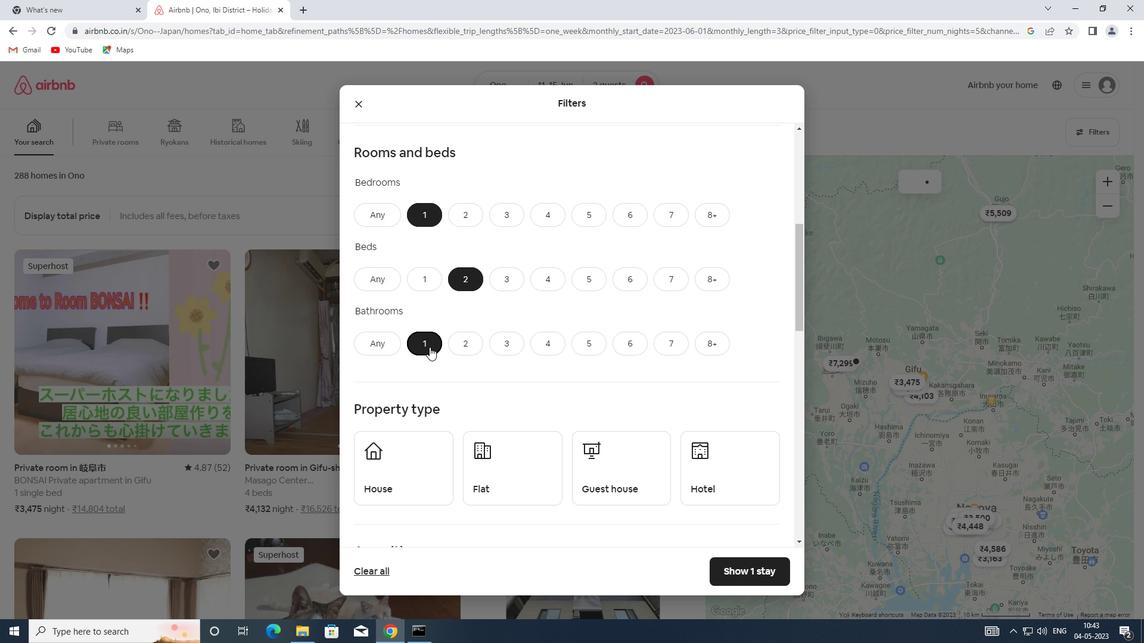 
Action: Mouse moved to (392, 310)
Screenshot: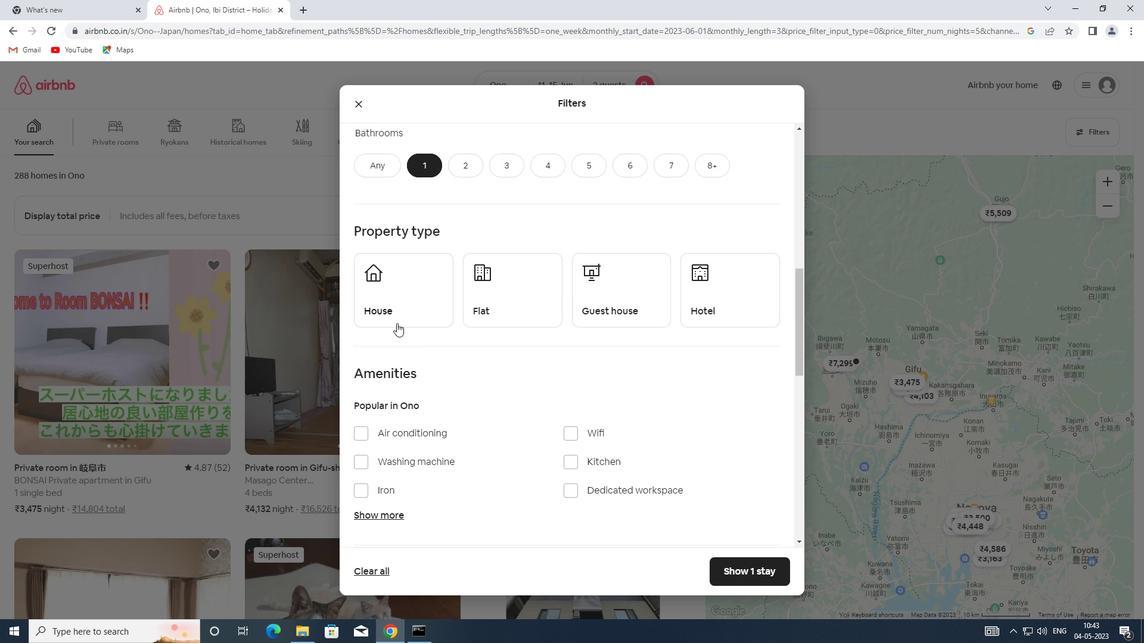 
Action: Mouse pressed left at (392, 310)
Screenshot: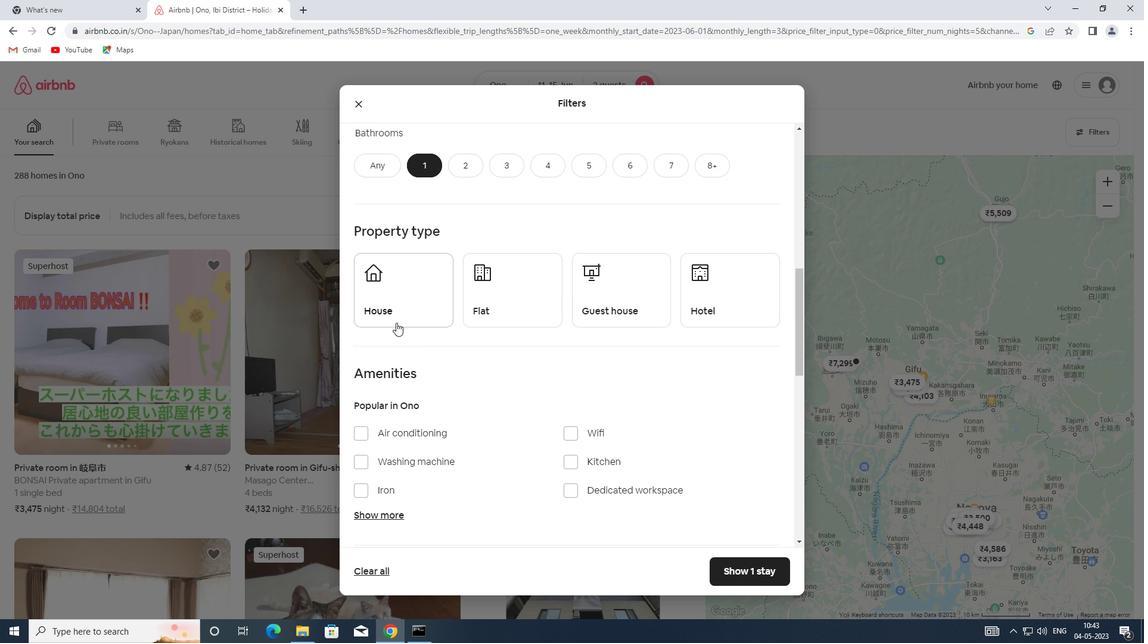 
Action: Mouse moved to (459, 310)
Screenshot: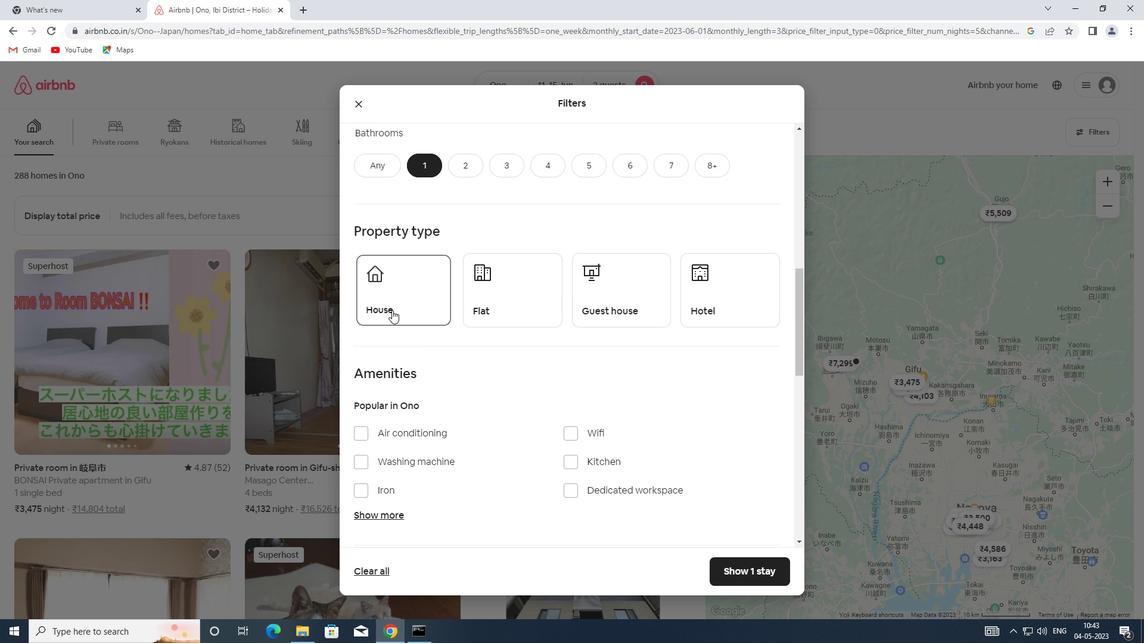 
Action: Mouse pressed left at (459, 310)
Screenshot: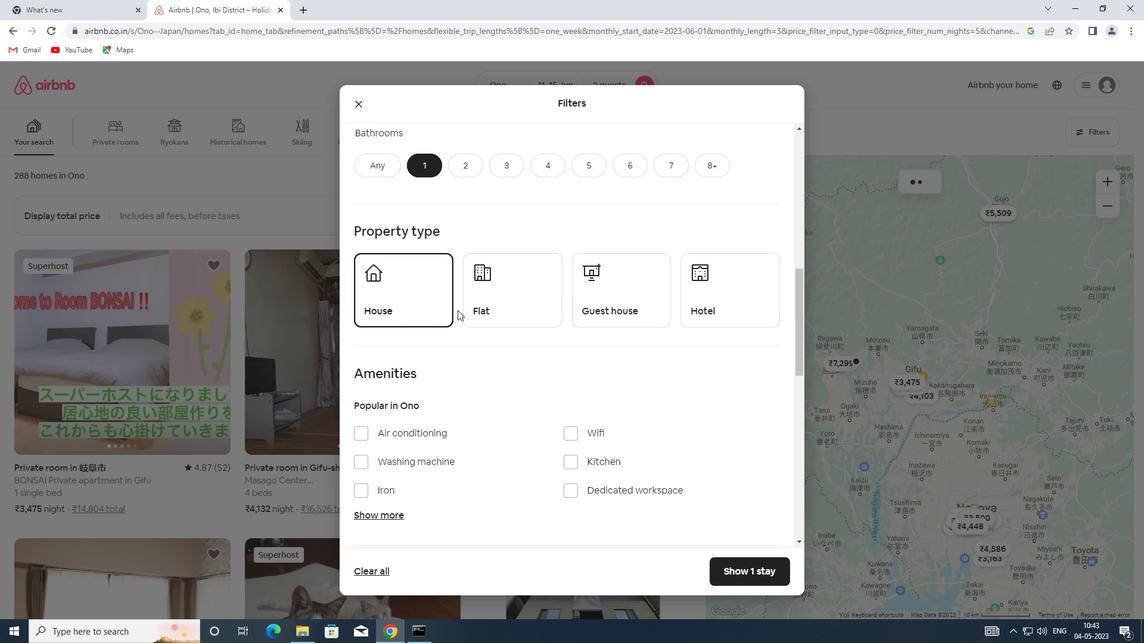 
Action: Mouse moved to (481, 317)
Screenshot: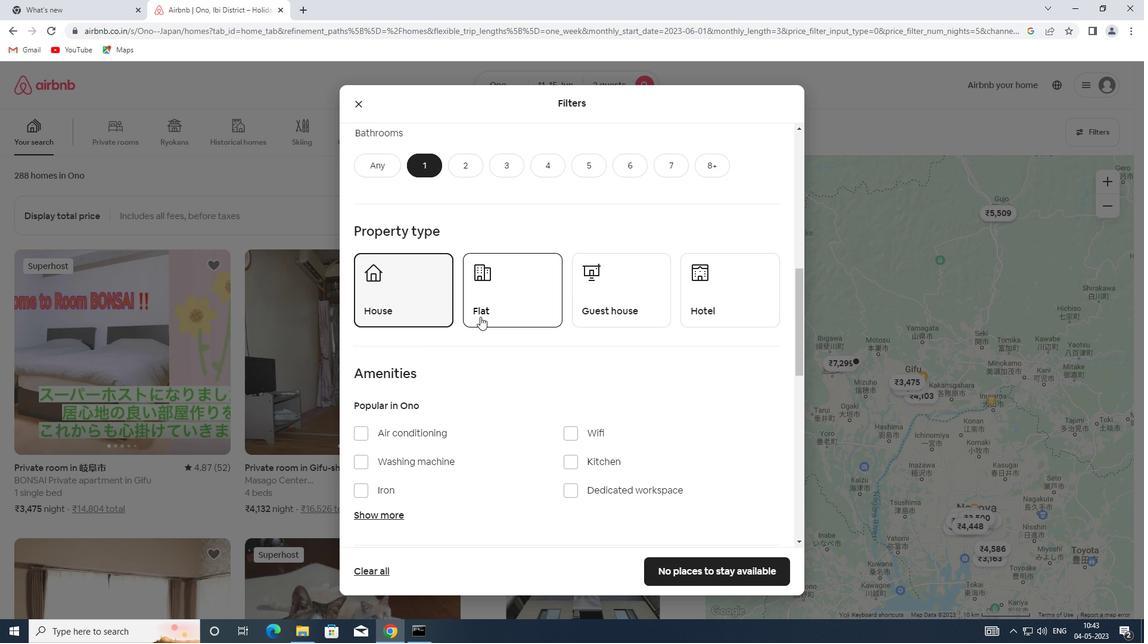 
Action: Mouse pressed left at (481, 317)
Screenshot: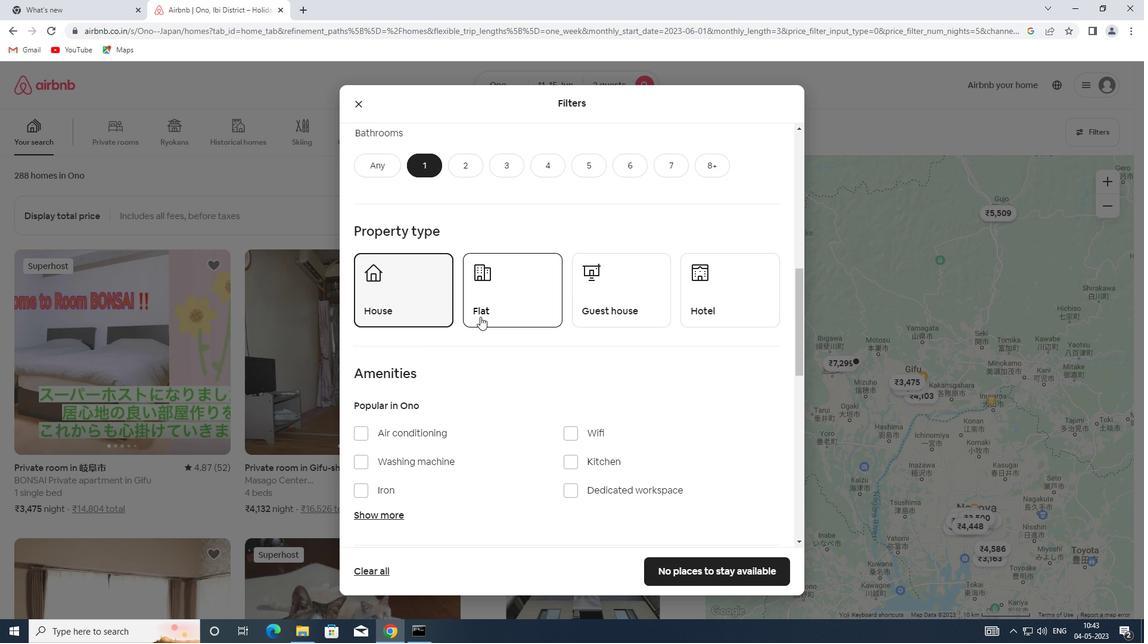 
Action: Mouse moved to (620, 311)
Screenshot: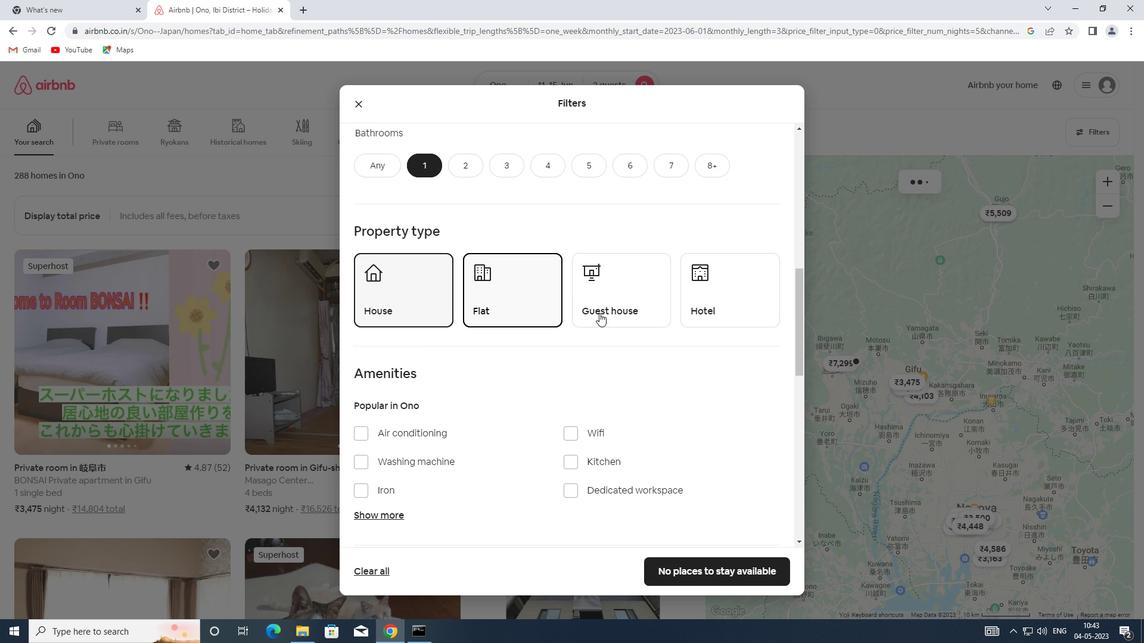 
Action: Mouse pressed left at (620, 311)
Screenshot: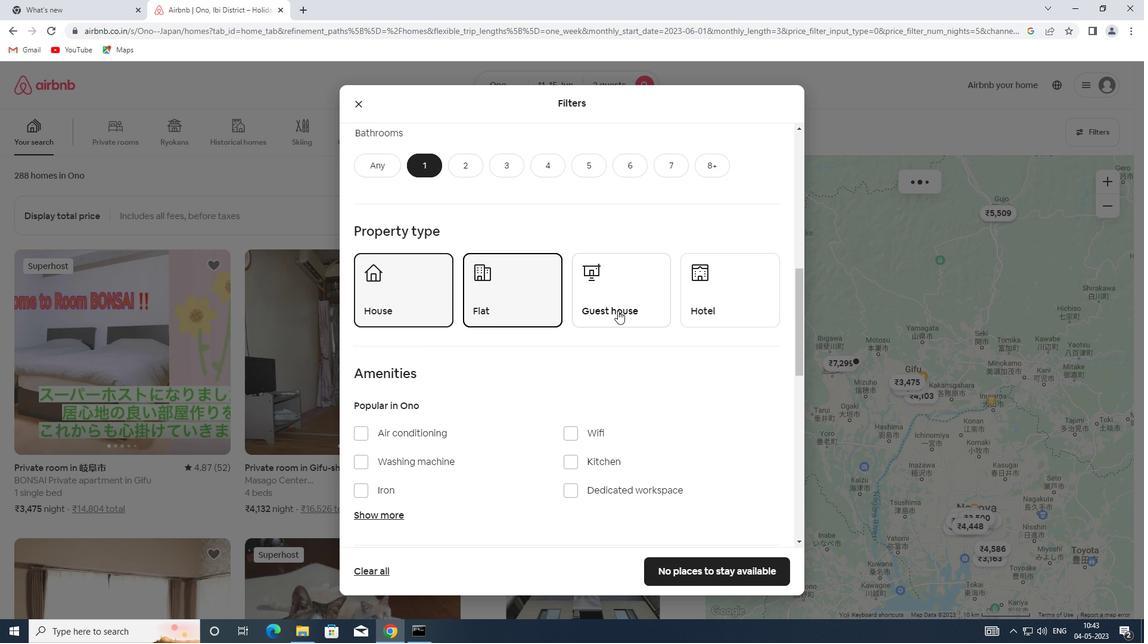 
Action: Mouse moved to (694, 305)
Screenshot: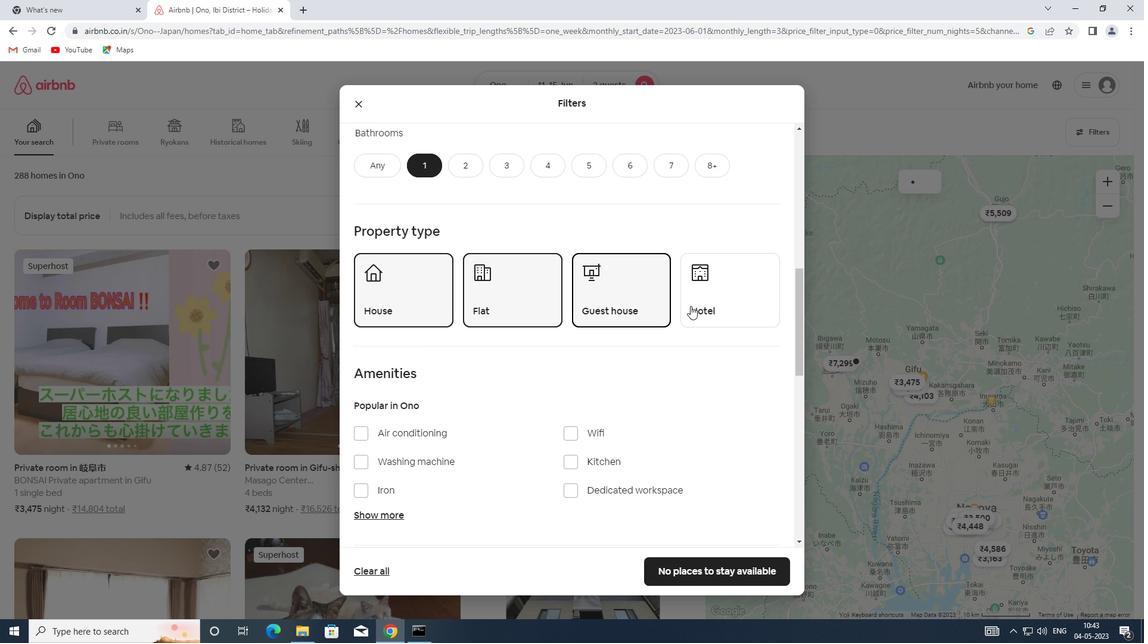 
Action: Mouse pressed left at (694, 305)
Screenshot: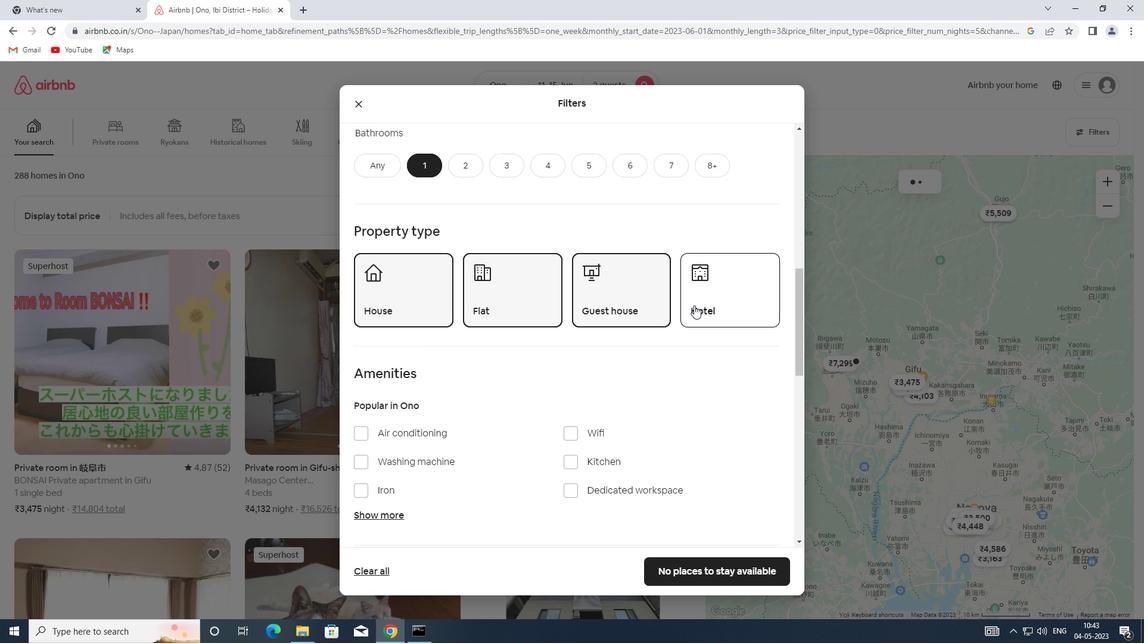 
Action: Mouse moved to (645, 334)
Screenshot: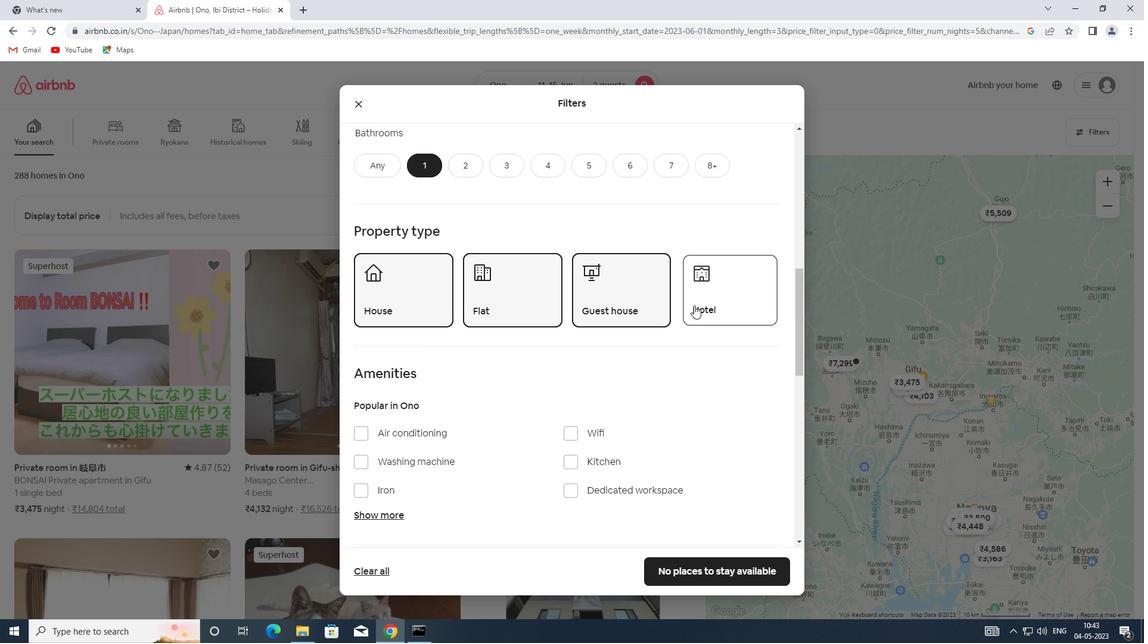 
Action: Mouse scrolled (645, 333) with delta (0, 0)
Screenshot: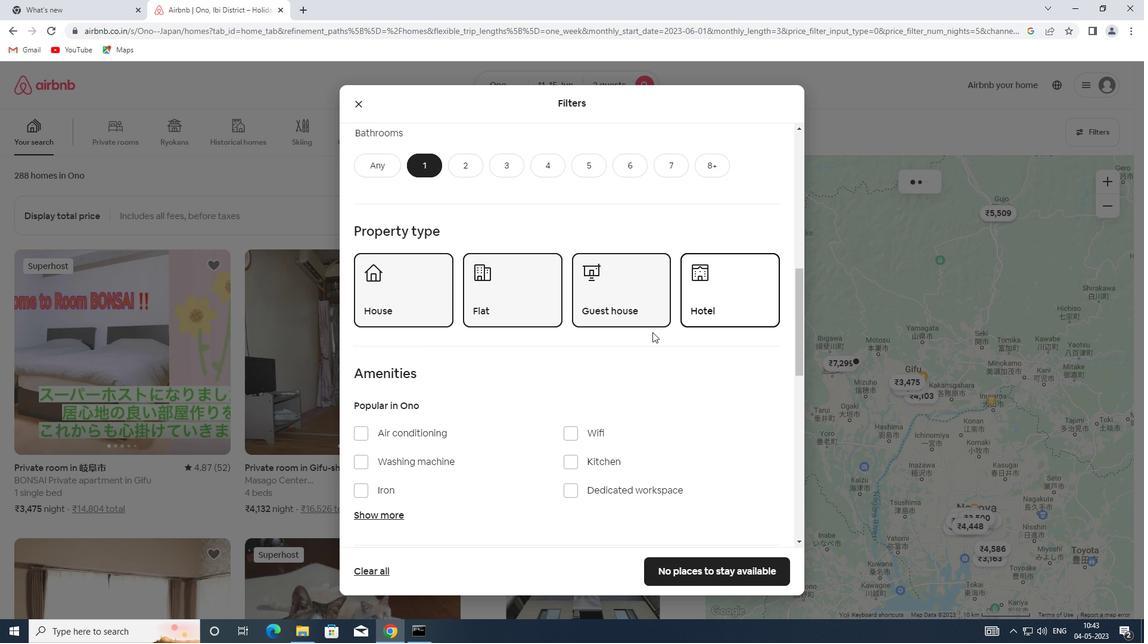 
Action: Mouse scrolled (645, 333) with delta (0, 0)
Screenshot: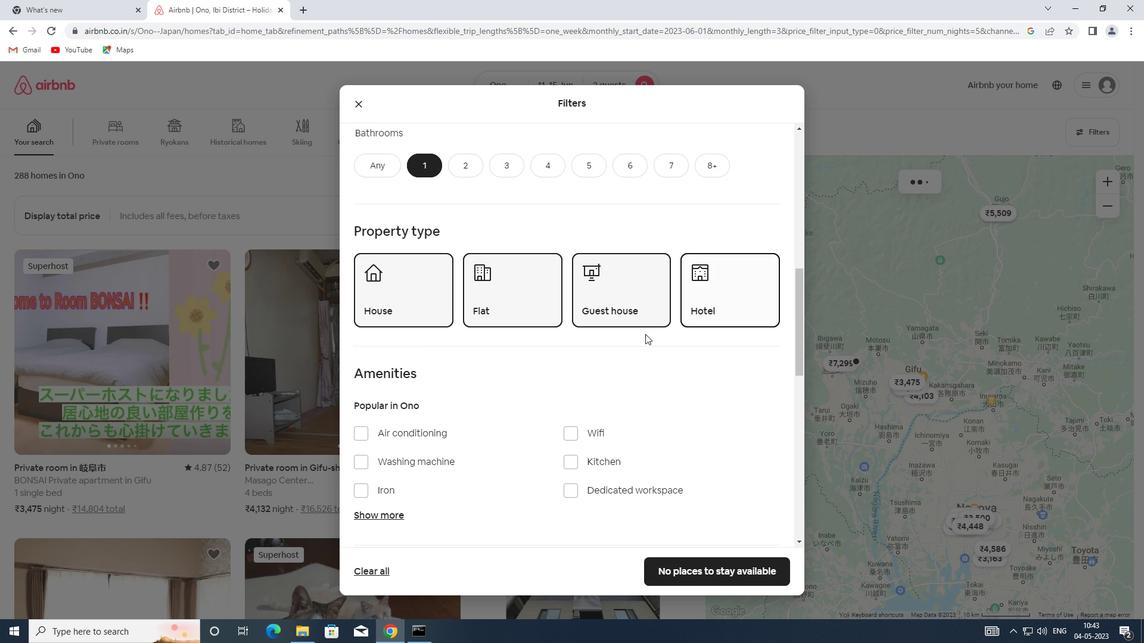 
Action: Mouse scrolled (645, 335) with delta (0, 0)
Screenshot: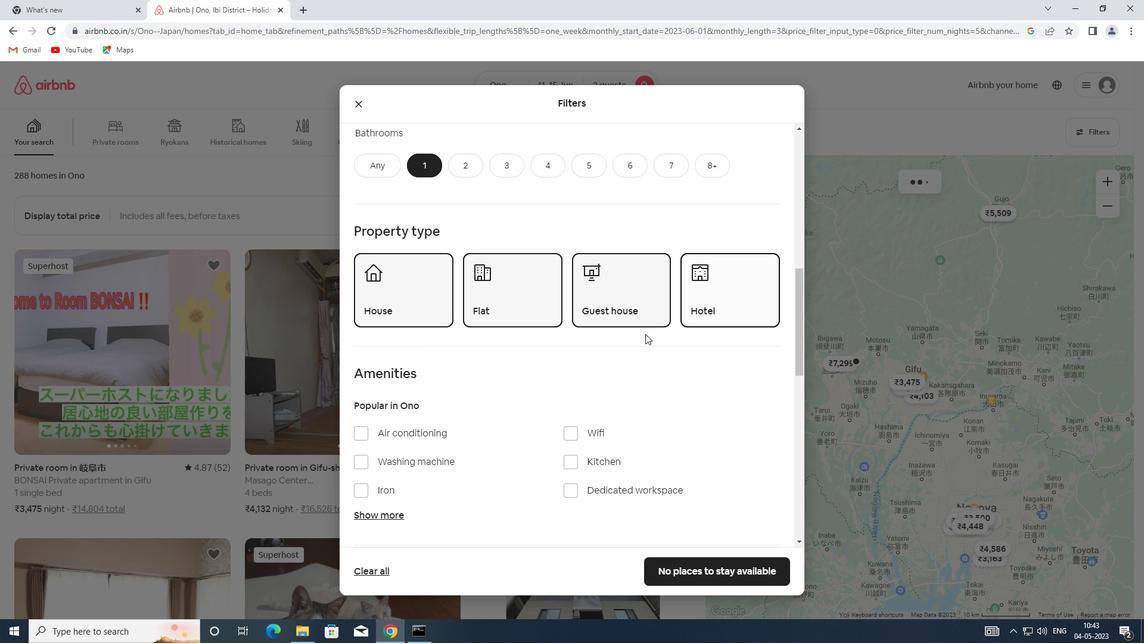
Action: Mouse scrolled (645, 333) with delta (0, 0)
Screenshot: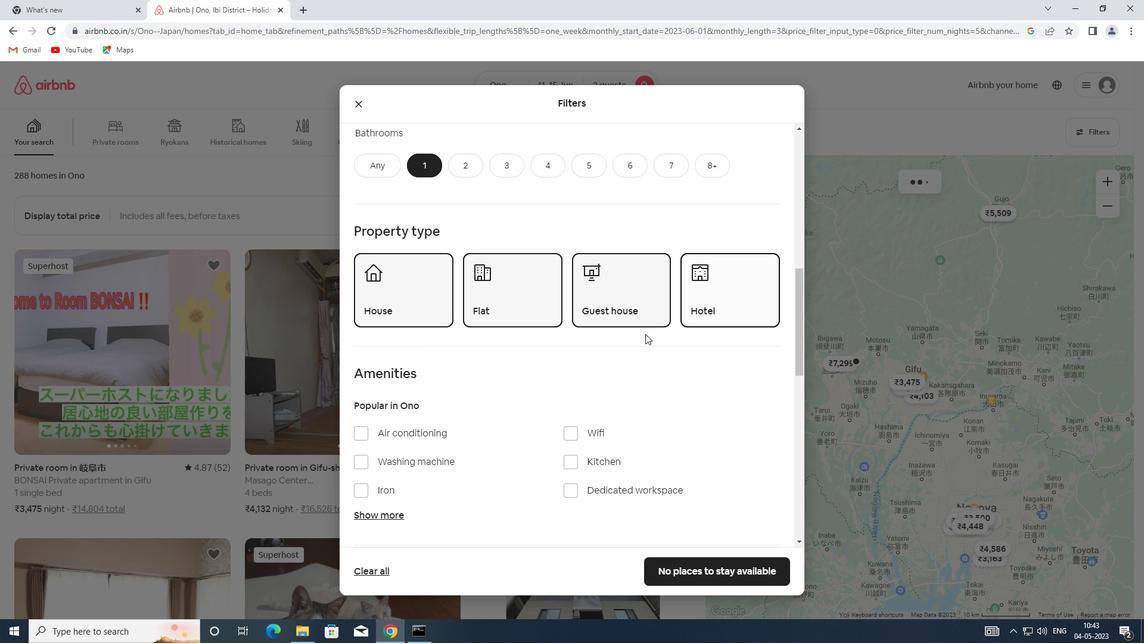 
Action: Mouse scrolled (645, 333) with delta (0, 0)
Screenshot: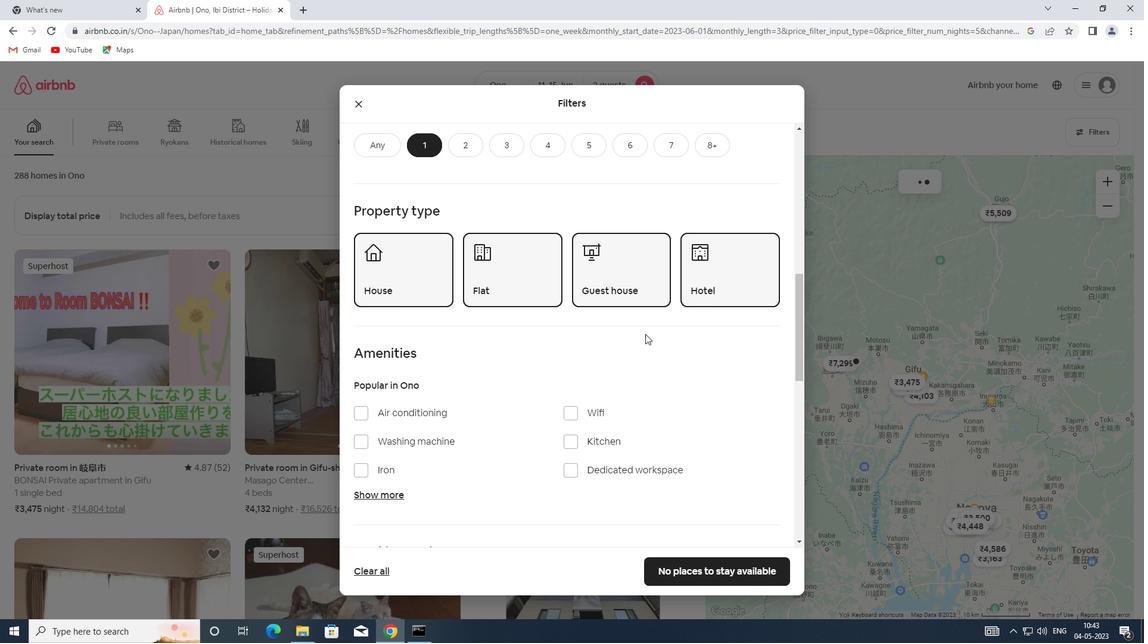
Action: Mouse scrolled (645, 333) with delta (0, 0)
Screenshot: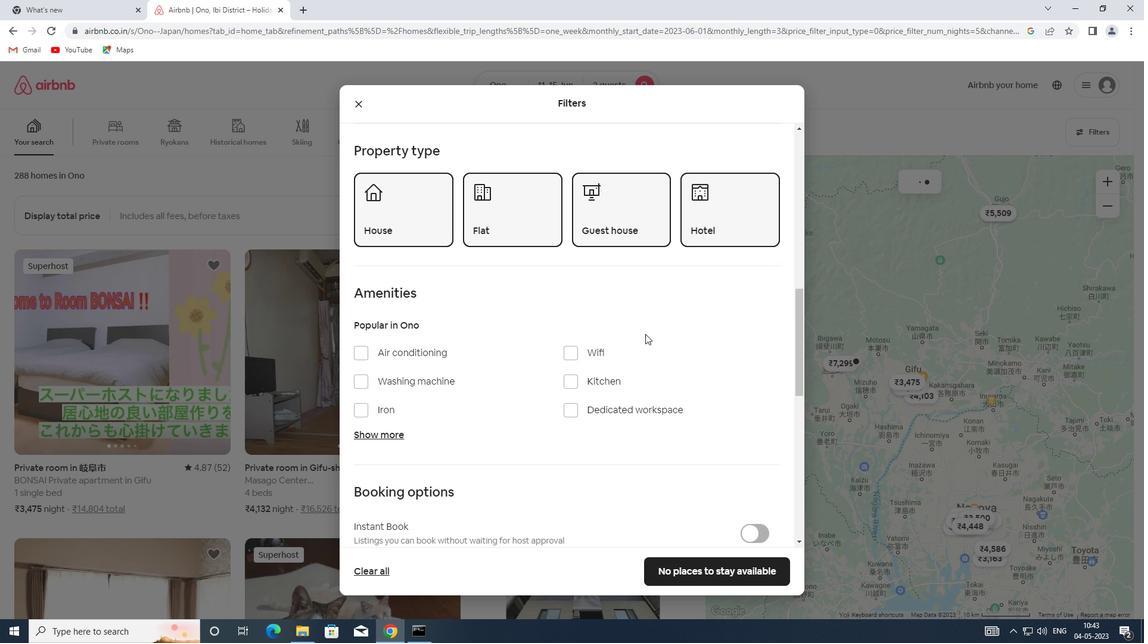 
Action: Mouse scrolled (645, 333) with delta (0, 0)
Screenshot: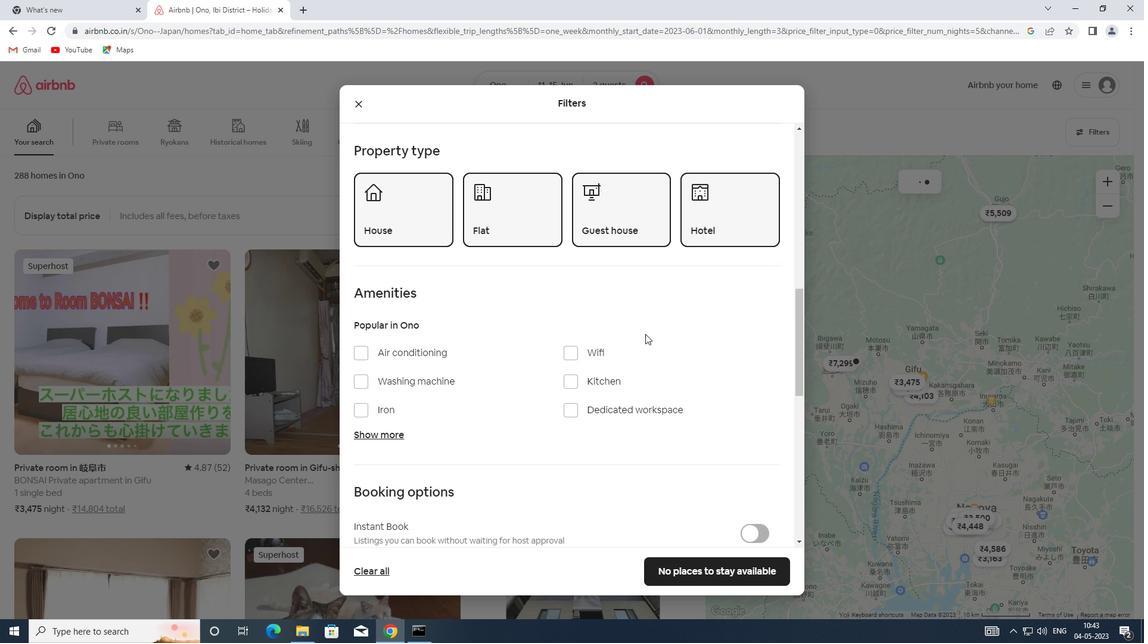 
Action: Mouse scrolled (645, 333) with delta (0, 0)
Screenshot: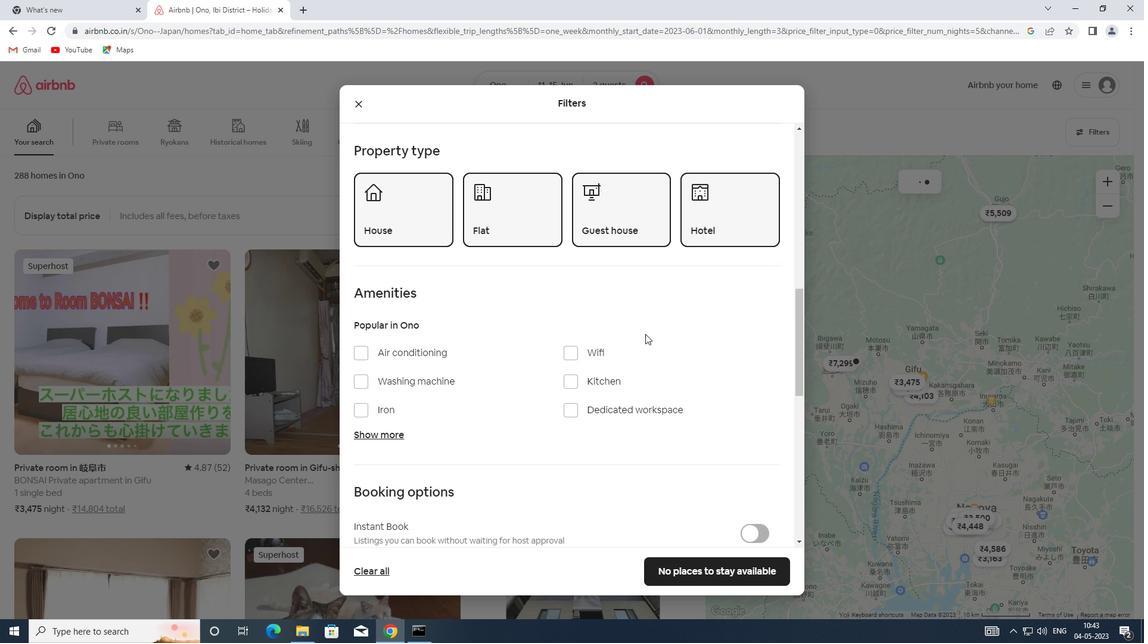
Action: Mouse scrolled (645, 333) with delta (0, 0)
Screenshot: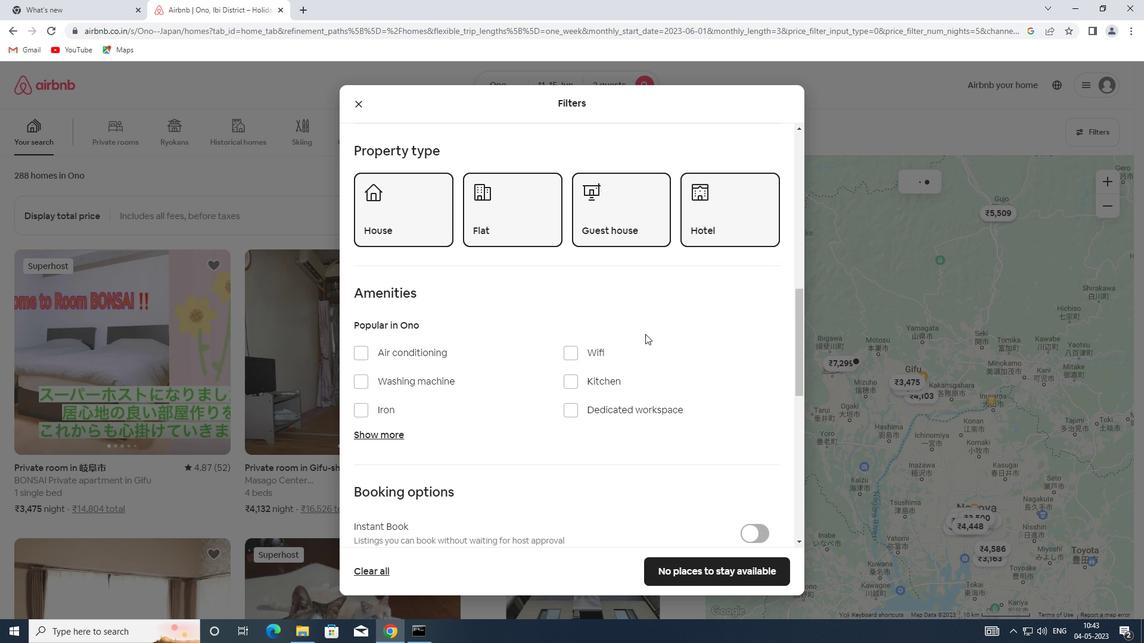 
Action: Mouse moved to (755, 232)
Screenshot: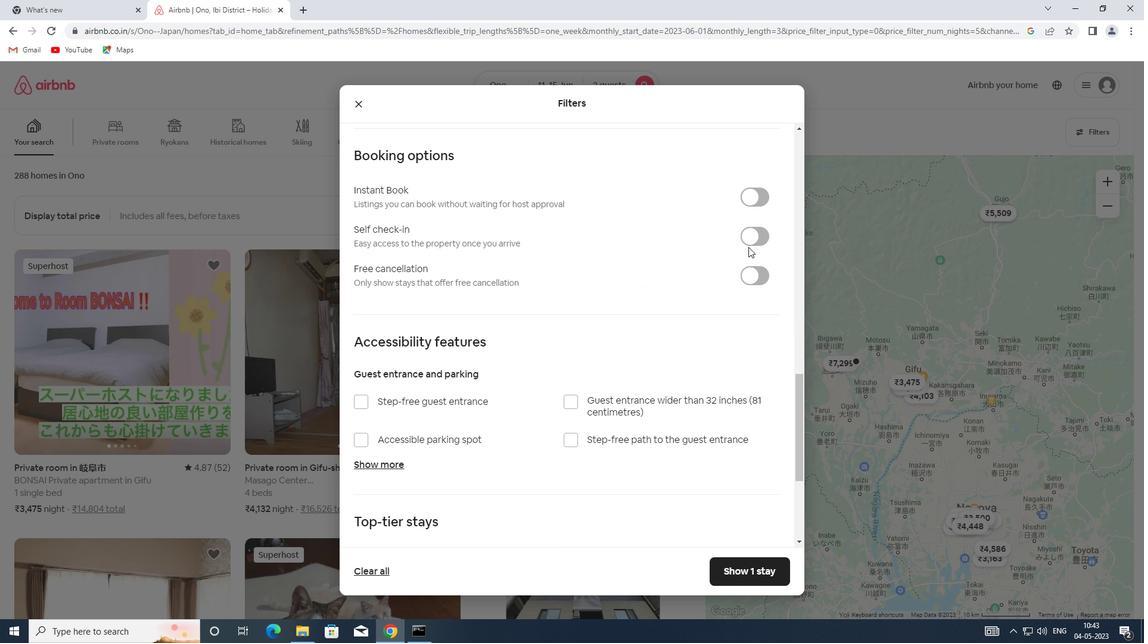 
Action: Mouse pressed left at (755, 232)
Screenshot: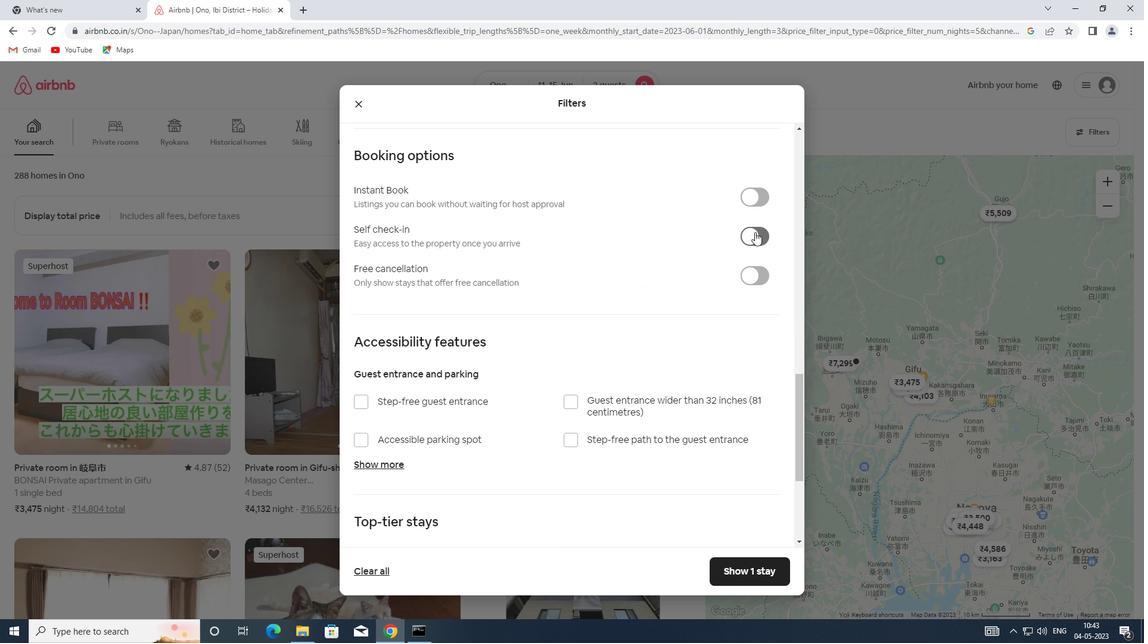 
Action: Mouse moved to (478, 342)
Screenshot: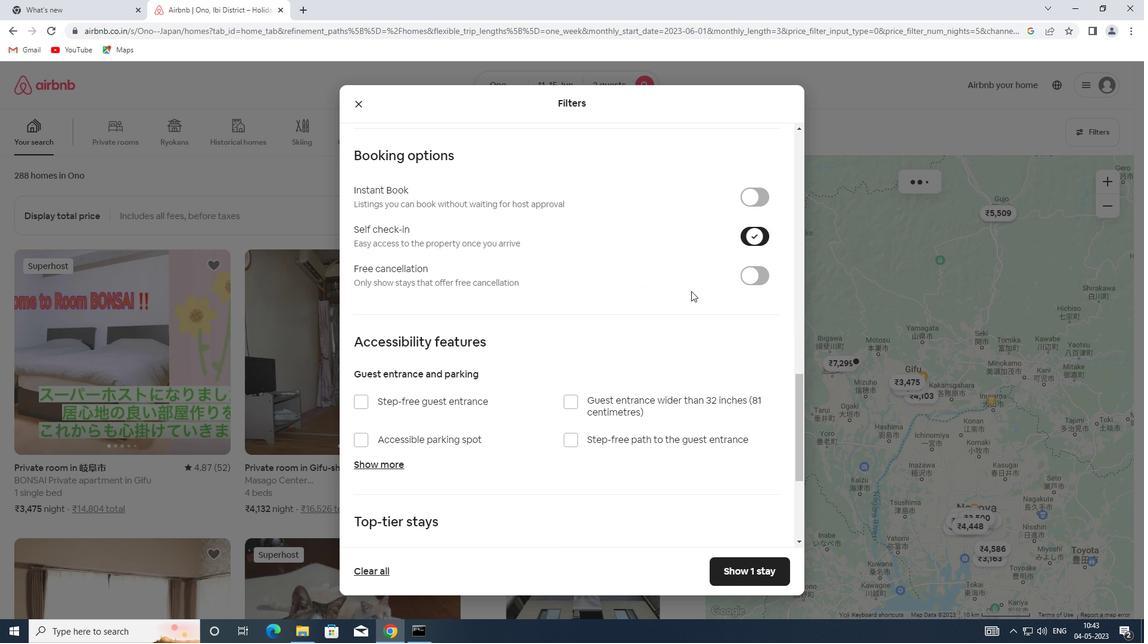 
Action: Mouse scrolled (478, 341) with delta (0, 0)
Screenshot: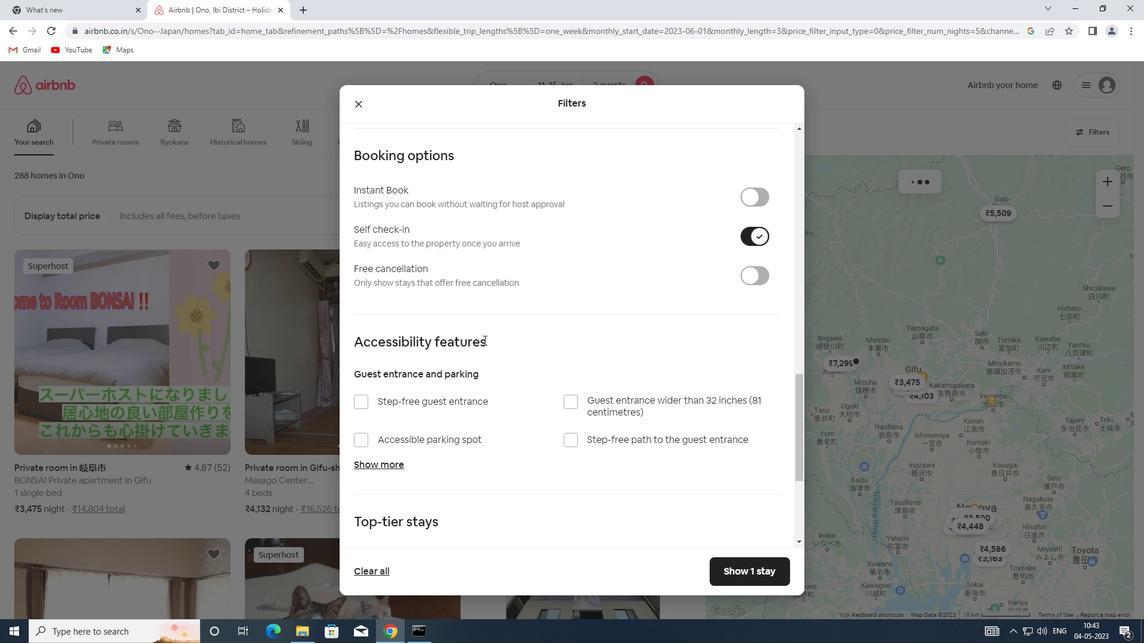 
Action: Mouse scrolled (478, 341) with delta (0, 0)
Screenshot: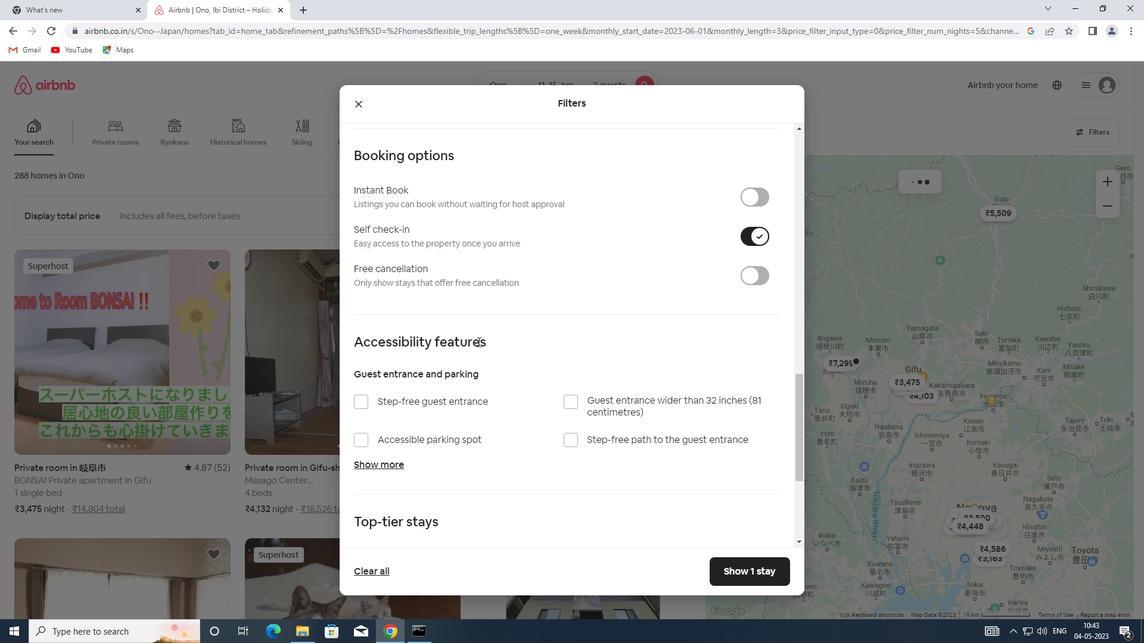 
Action: Mouse scrolled (478, 341) with delta (0, 0)
Screenshot: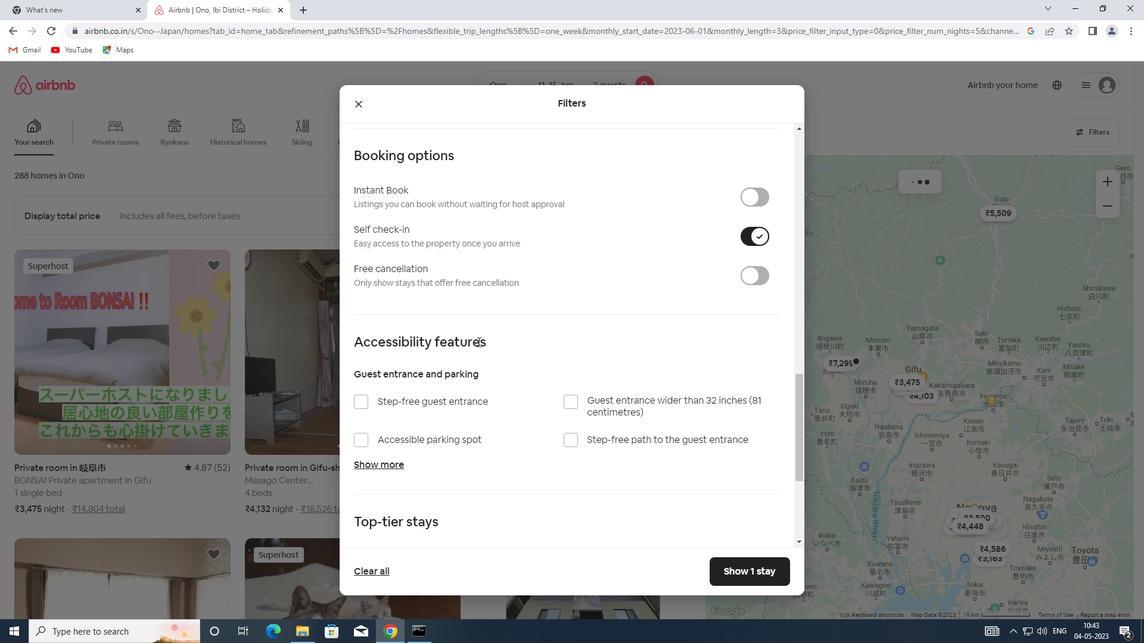 
Action: Mouse scrolled (478, 341) with delta (0, 0)
Screenshot: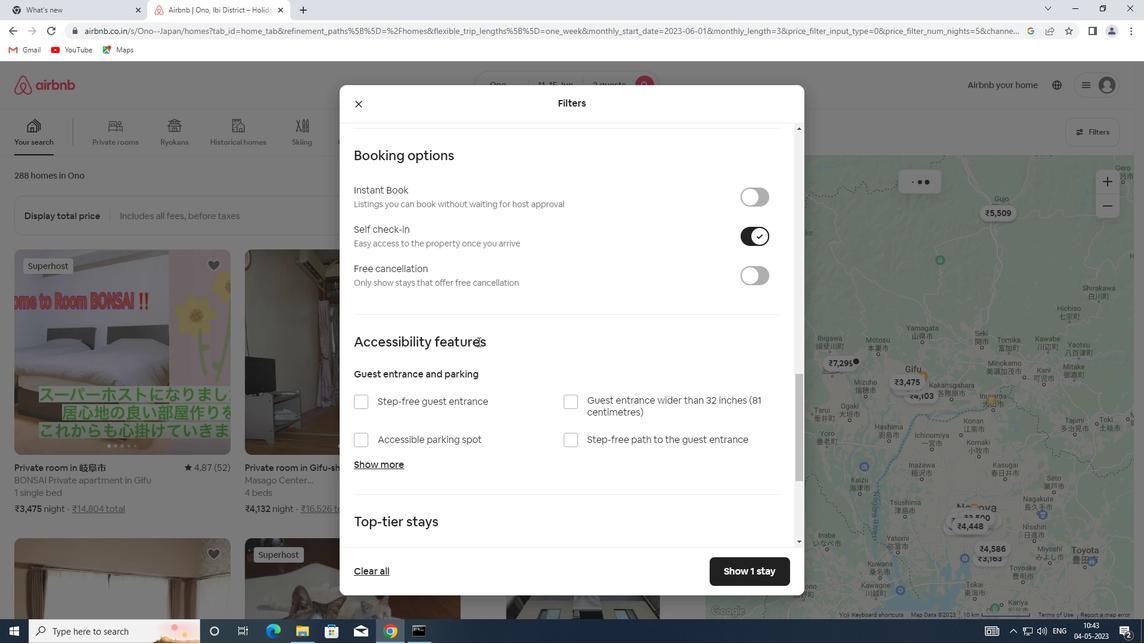 
Action: Mouse scrolled (478, 341) with delta (0, 0)
Screenshot: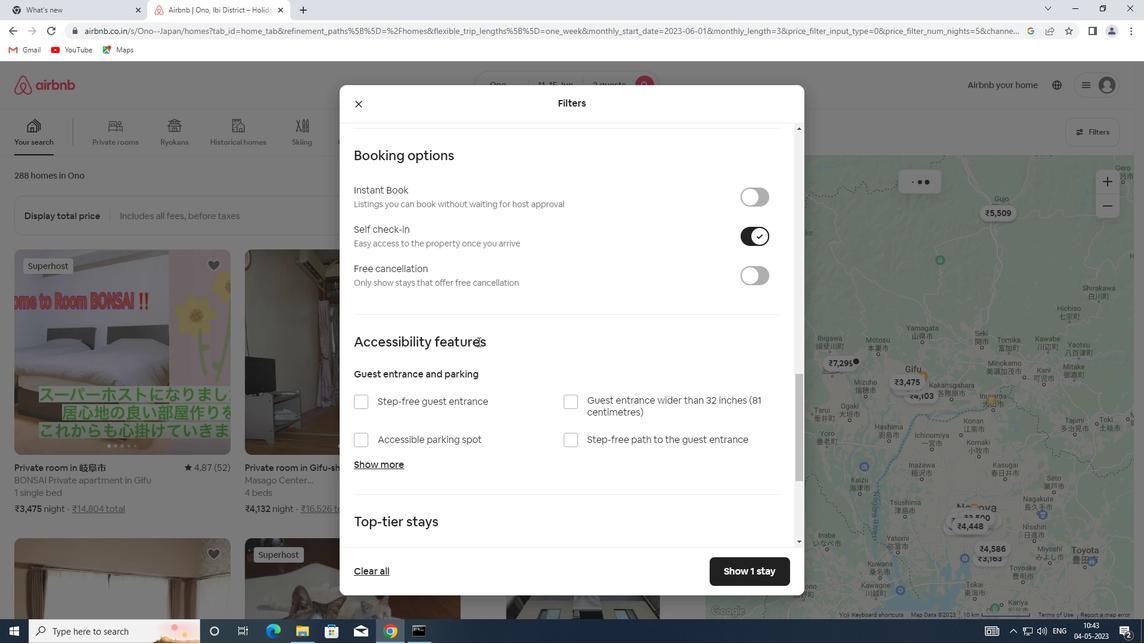 
Action: Mouse scrolled (478, 341) with delta (0, 0)
Screenshot: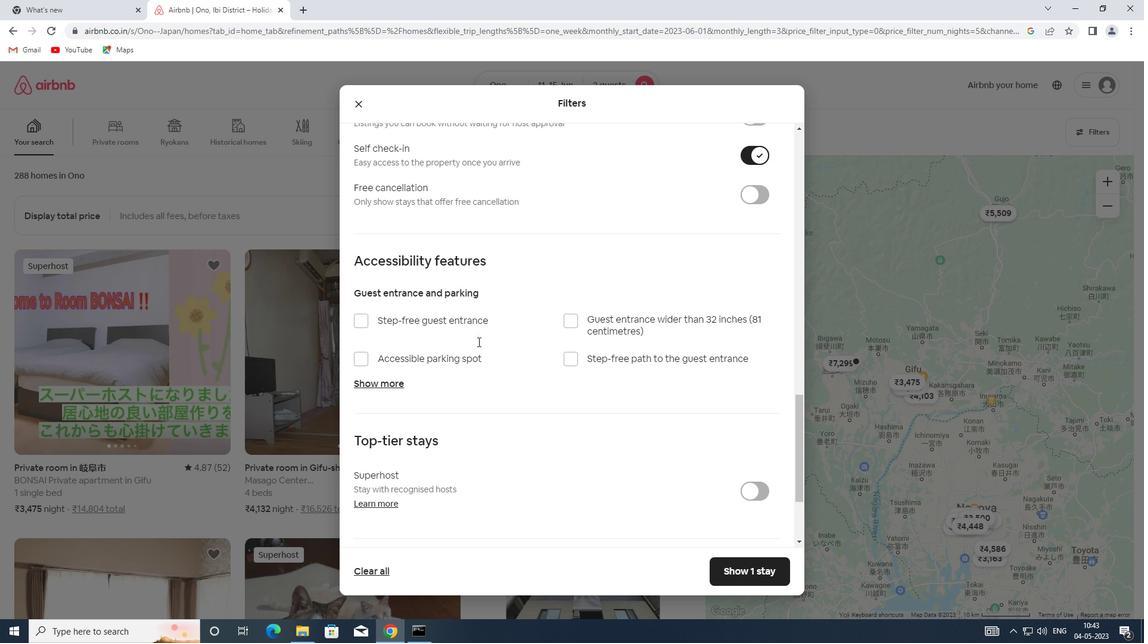 
Action: Mouse scrolled (478, 341) with delta (0, 0)
Screenshot: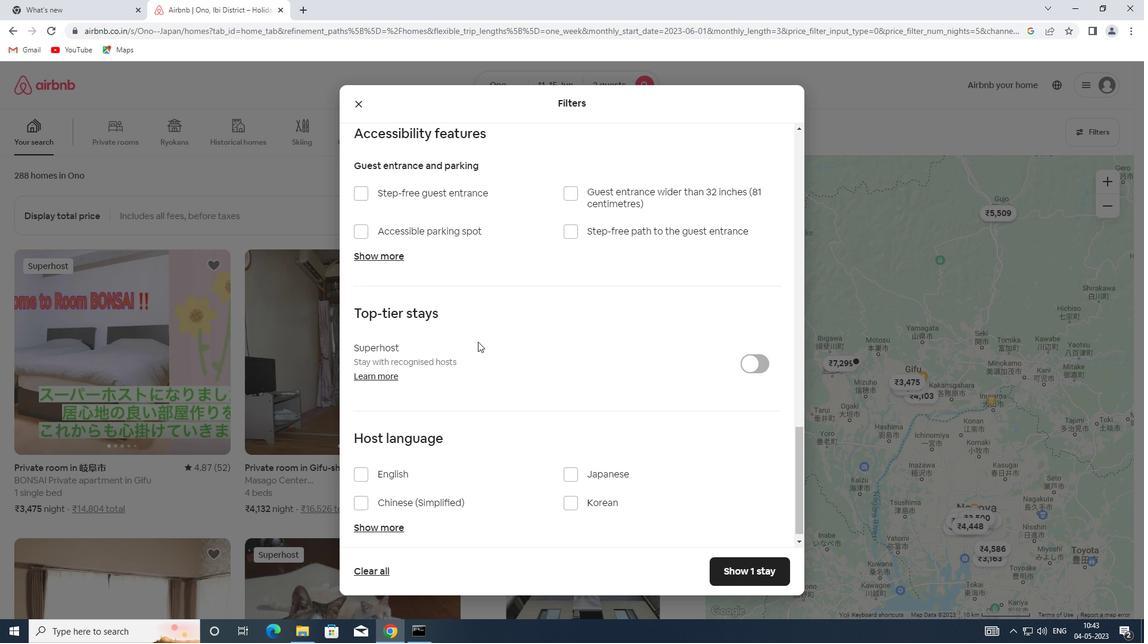 
Action: Mouse scrolled (478, 341) with delta (0, 0)
Screenshot: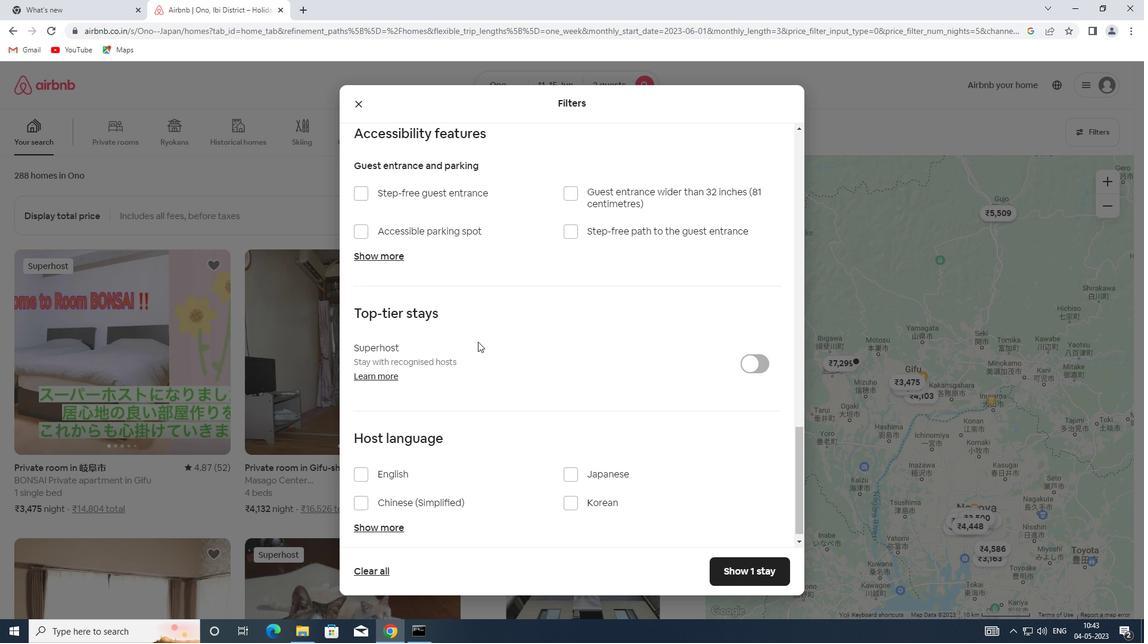 
Action: Mouse scrolled (478, 341) with delta (0, 0)
Screenshot: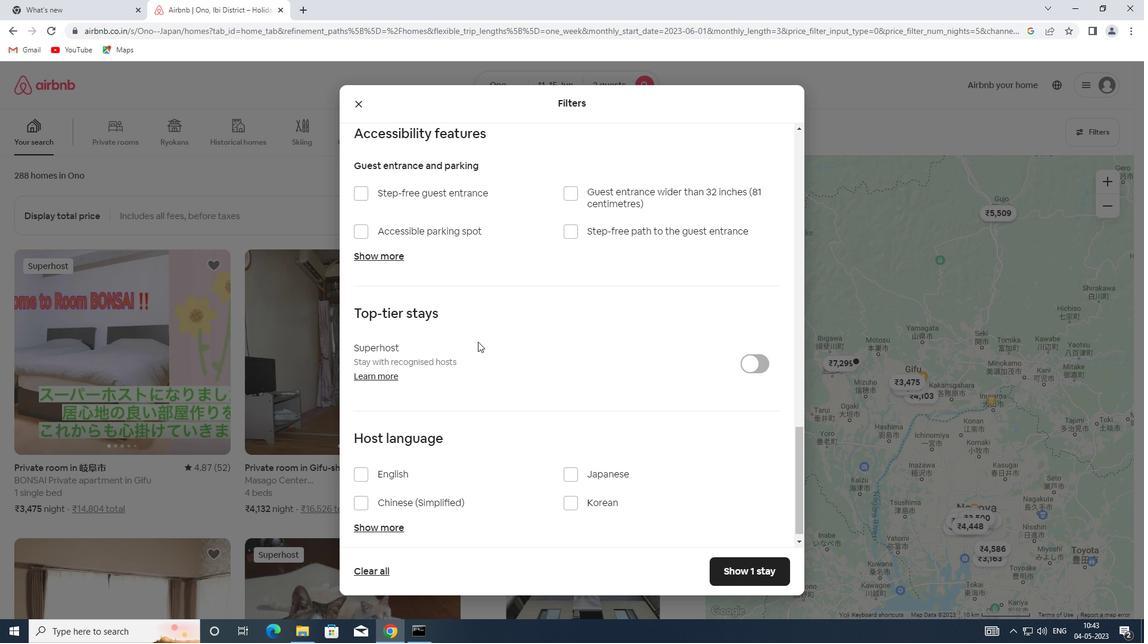 
Action: Mouse moved to (379, 465)
Screenshot: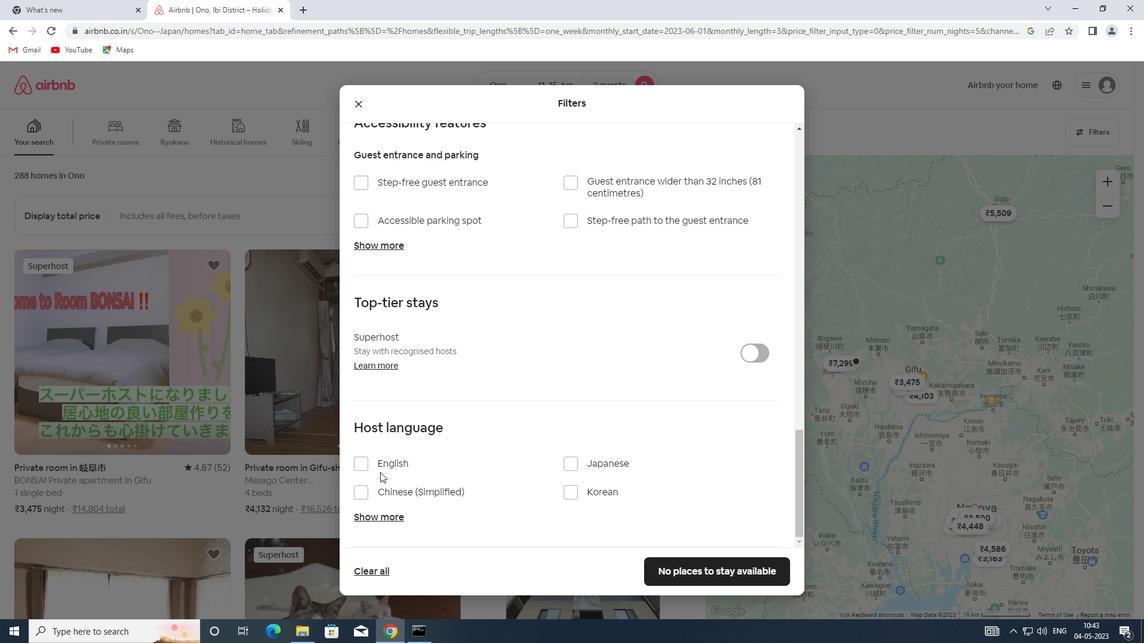 
Action: Mouse pressed left at (379, 465)
Screenshot: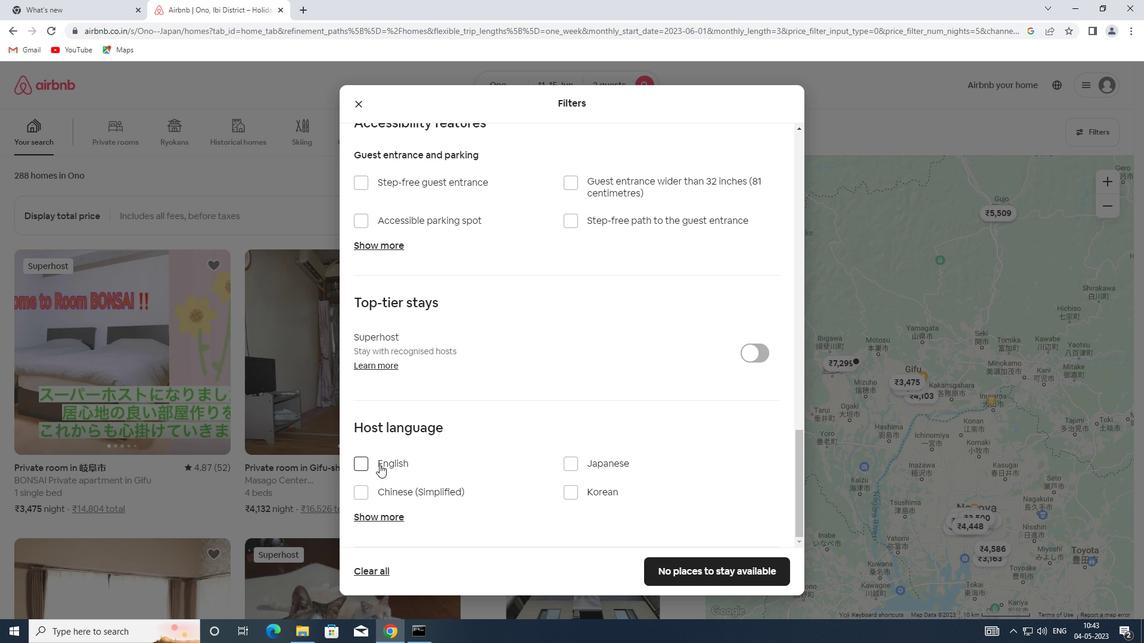 
Action: Mouse moved to (672, 571)
Screenshot: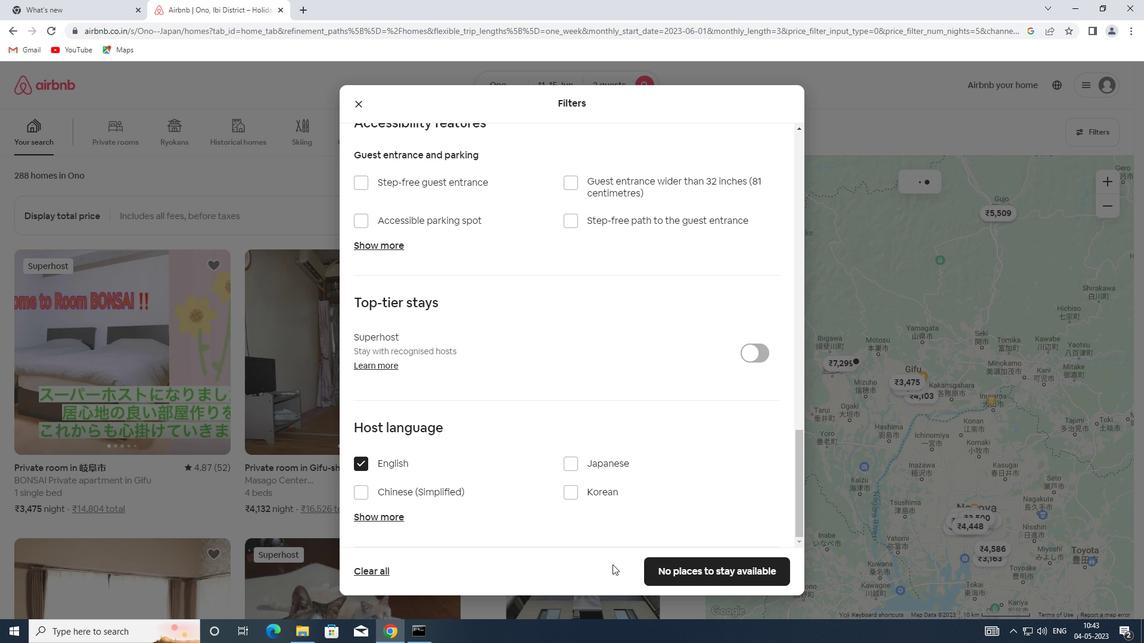 
Action: Mouse pressed left at (672, 571)
Screenshot: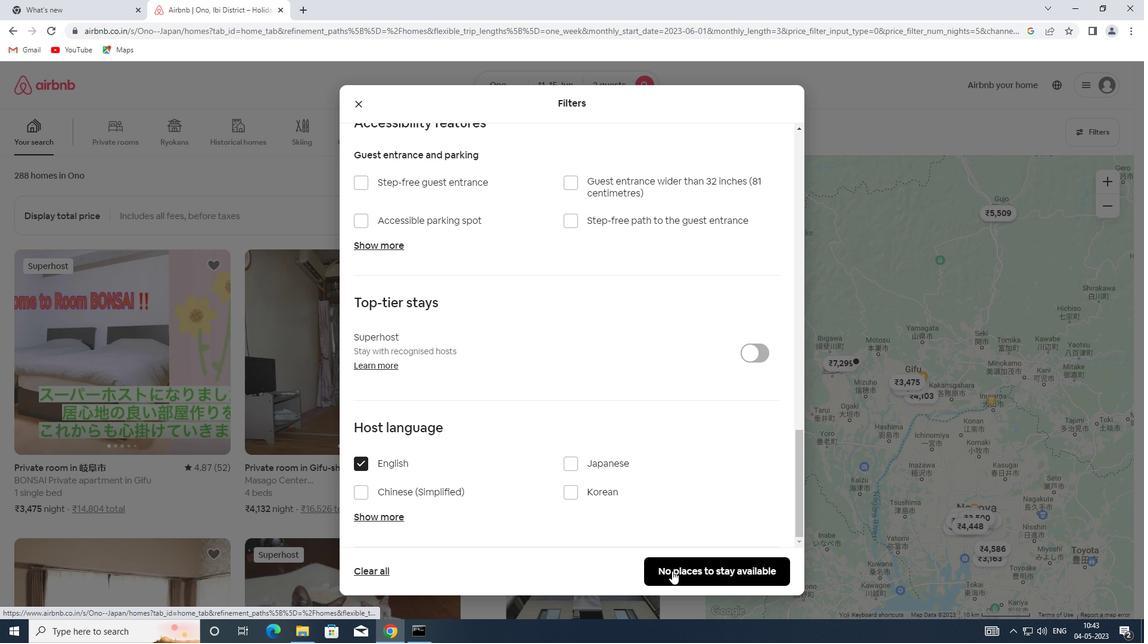 
Action: Mouse moved to (673, 571)
Screenshot: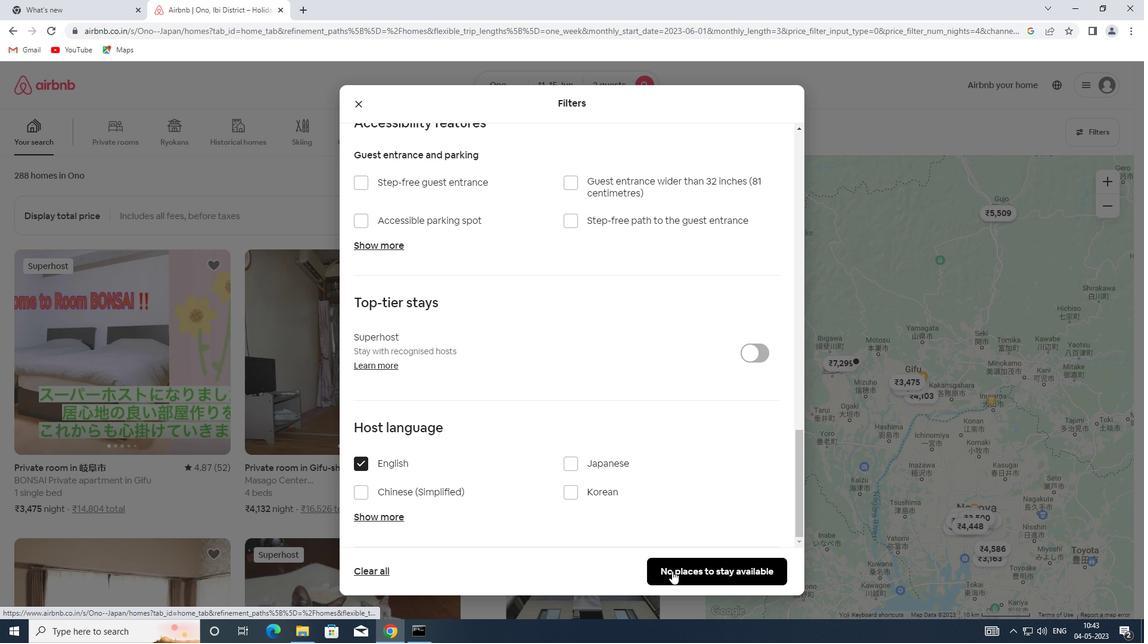 
